 Task: Create new Company, with domain: 'statenislandmuseum.org' and type: 'Prospect'. Add new contact for this company, with mail Id: 'Kritika21Taylor@statenislandmuseum.org', First Name: Kritika, Last name:  Taylor, Job Title: 'Marketing Coordinator', Phone Number: '(305) 555-3461'. Change life cycle stage to  Lead and lead status to  In Progress. Logged in from softage.6@softage.net
Action: Mouse moved to (123, 79)
Screenshot: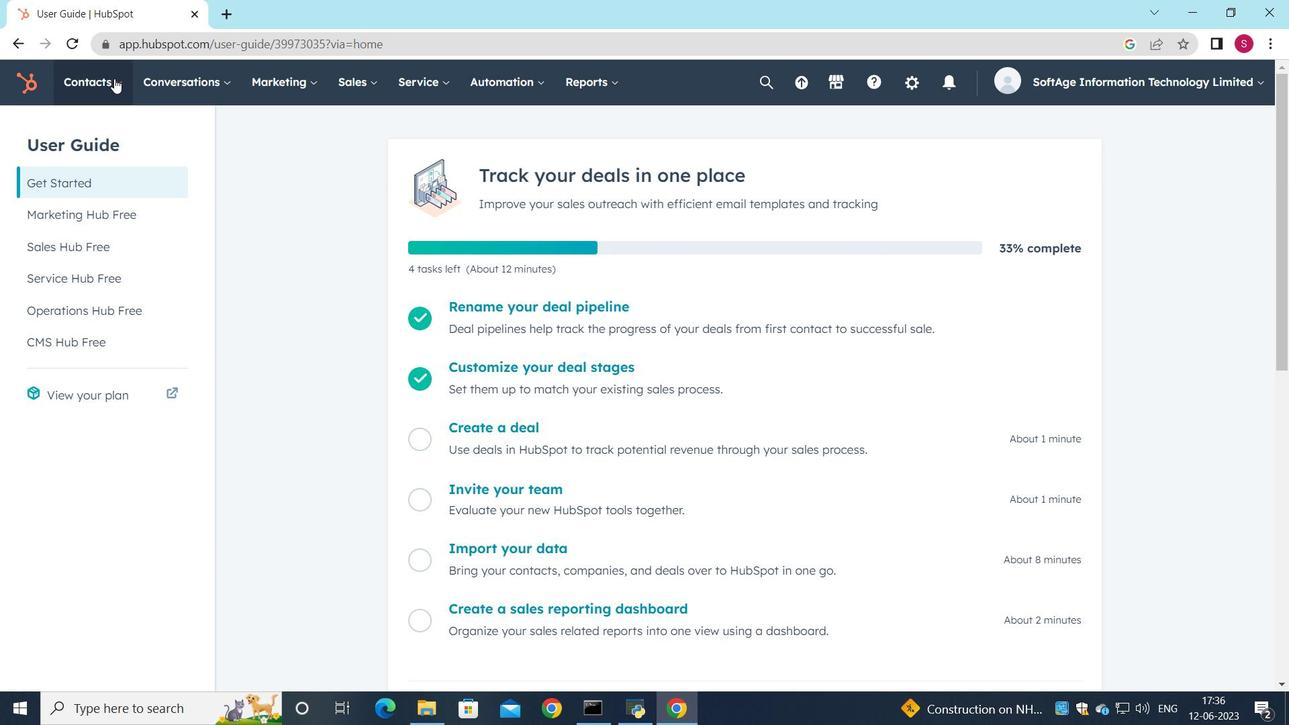 
Action: Mouse pressed left at (123, 79)
Screenshot: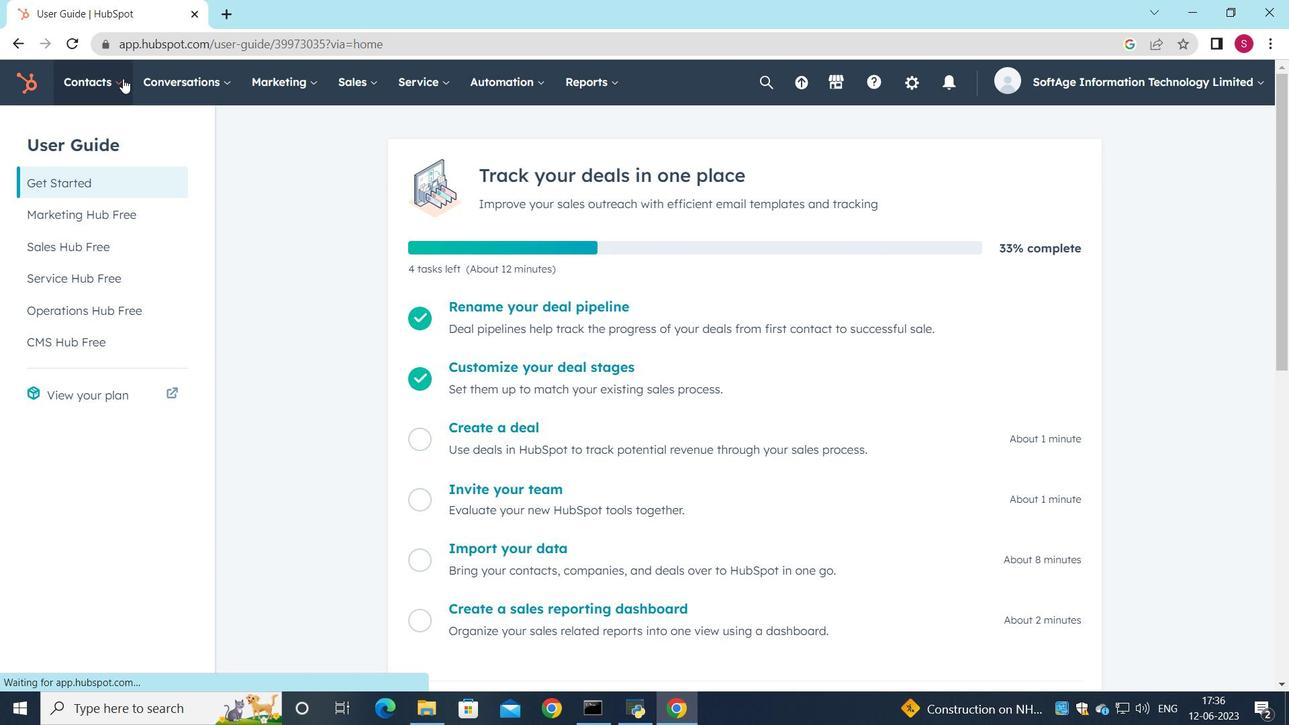 
Action: Mouse moved to (94, 163)
Screenshot: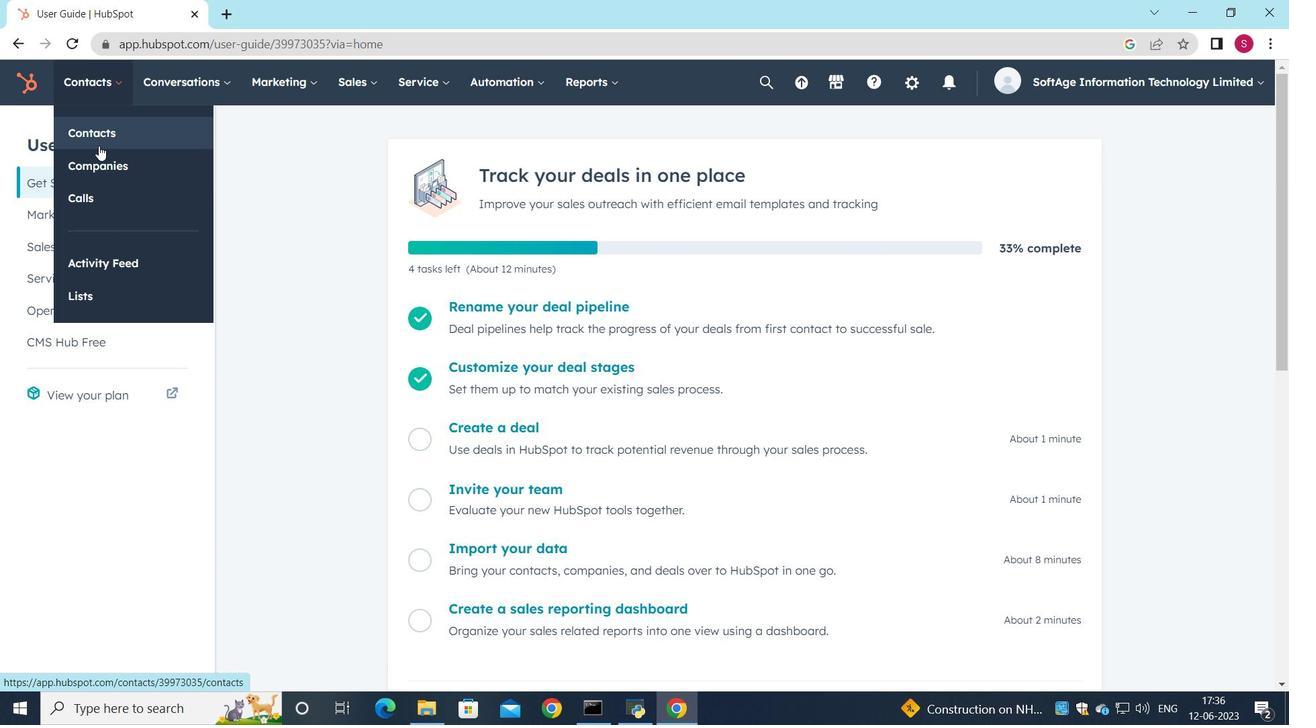 
Action: Mouse pressed left at (94, 163)
Screenshot: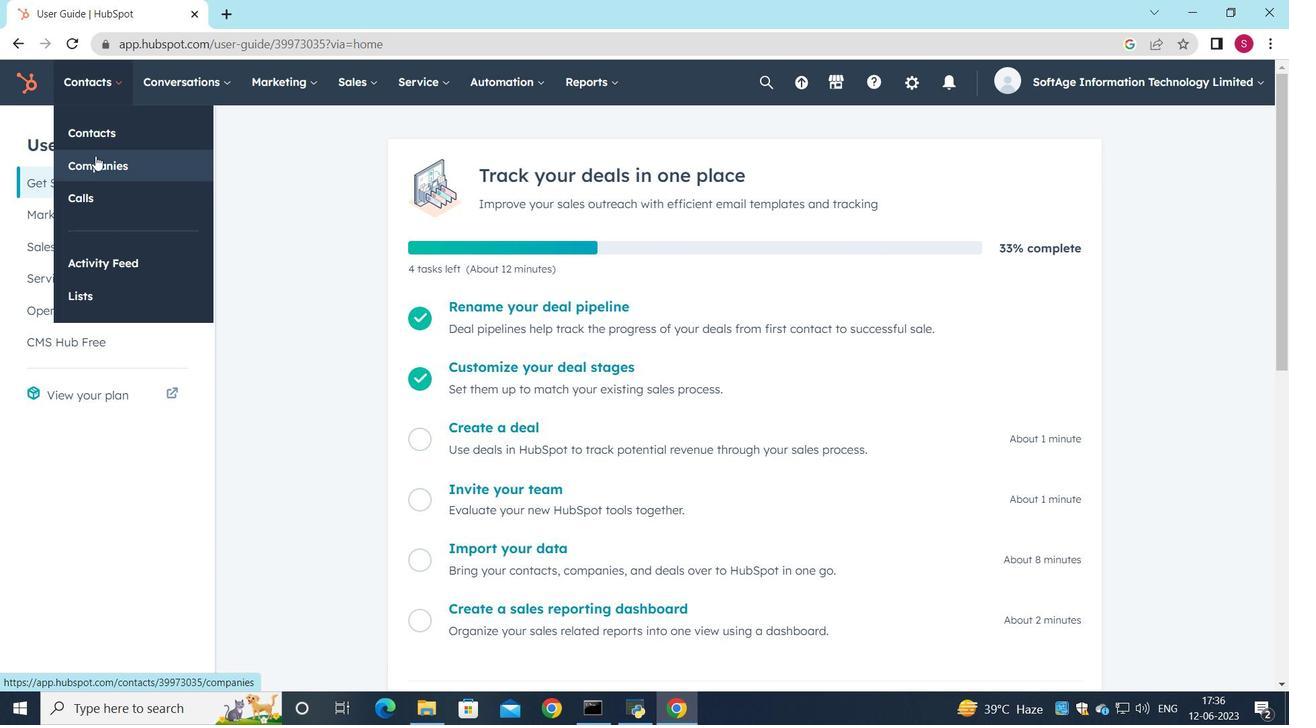 
Action: Mouse moved to (1174, 151)
Screenshot: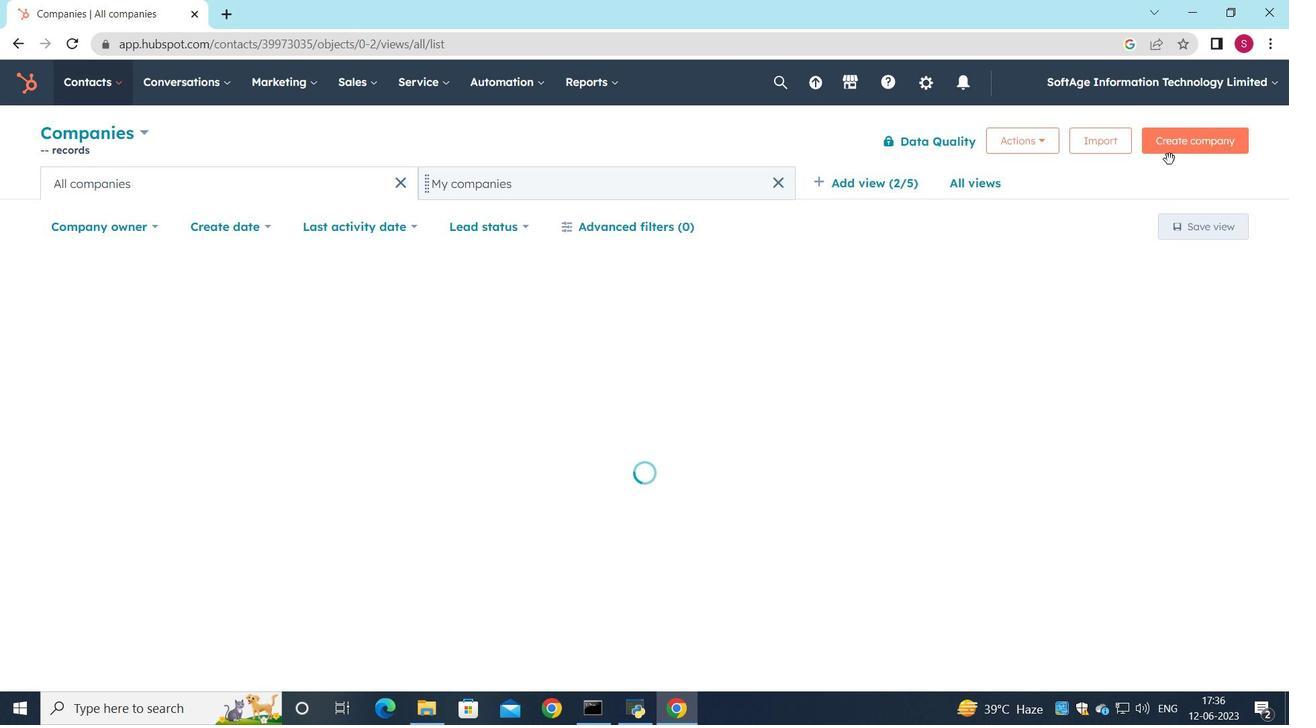 
Action: Mouse pressed left at (1174, 151)
Screenshot: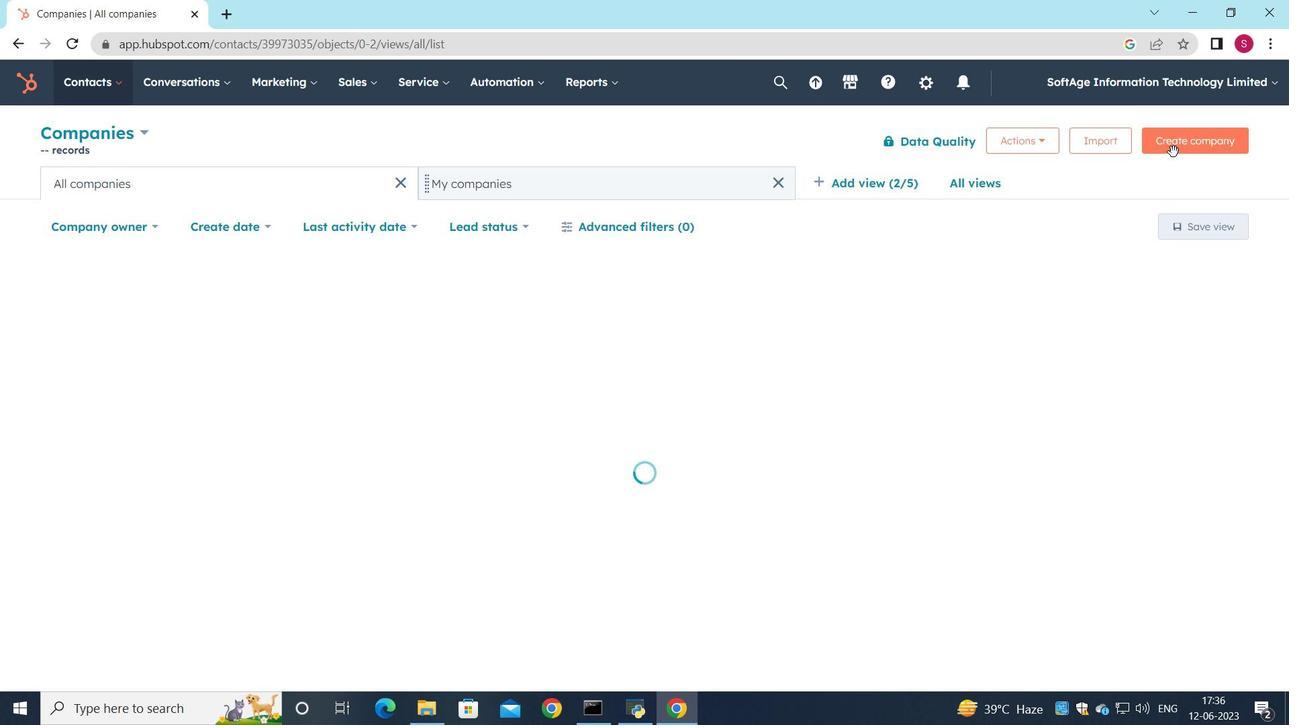 
Action: Mouse moved to (933, 212)
Screenshot: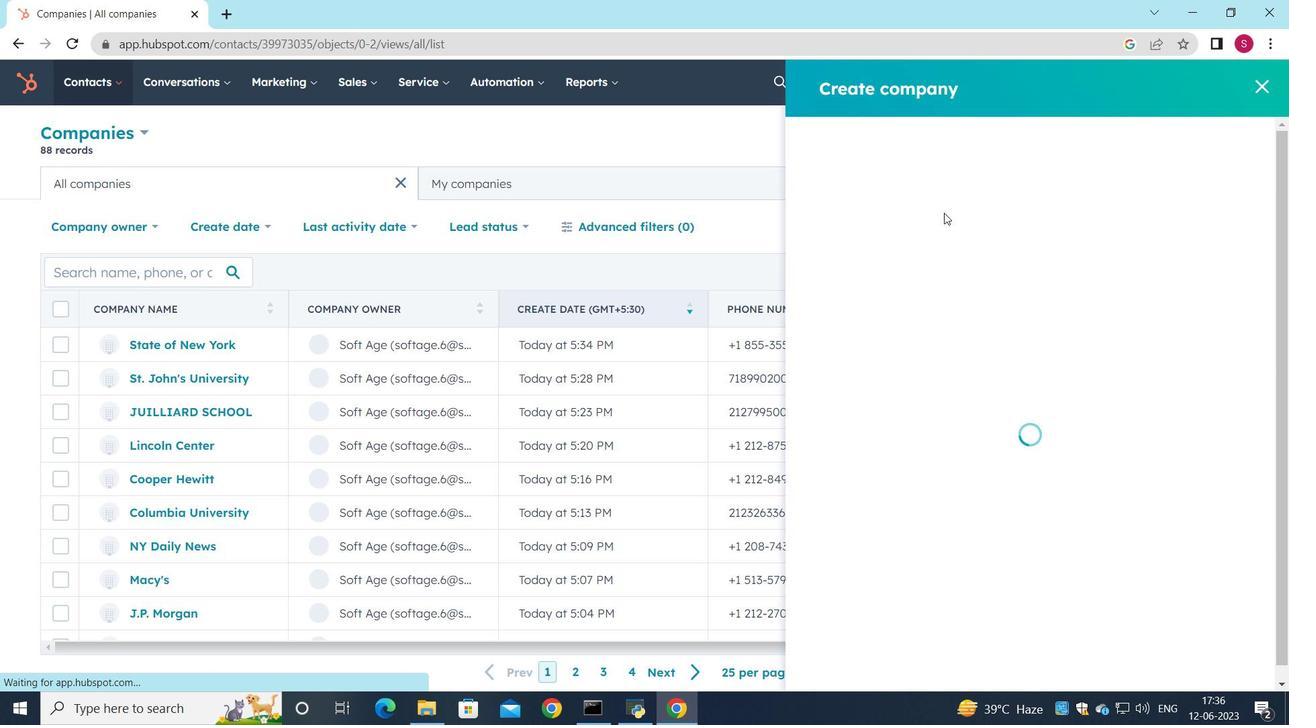 
Action: Mouse pressed left at (933, 212)
Screenshot: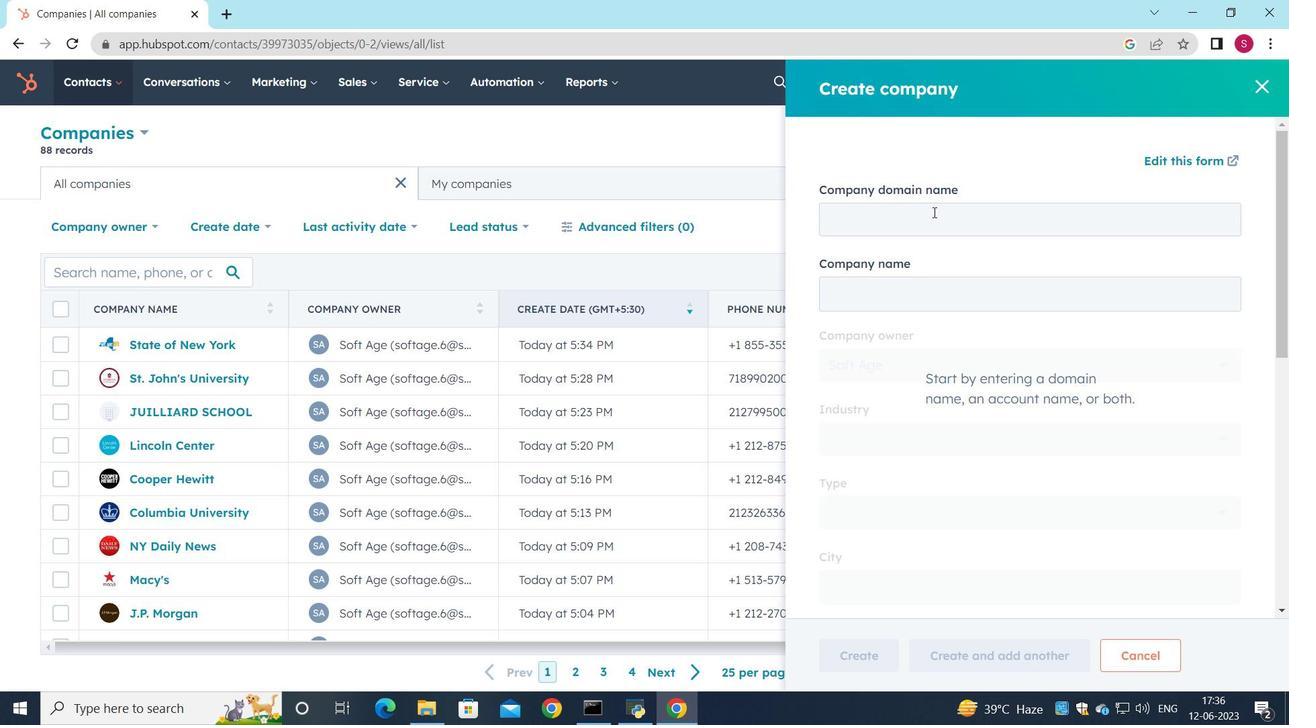 
Action: Key pressed statenislandmuseum.org
Screenshot: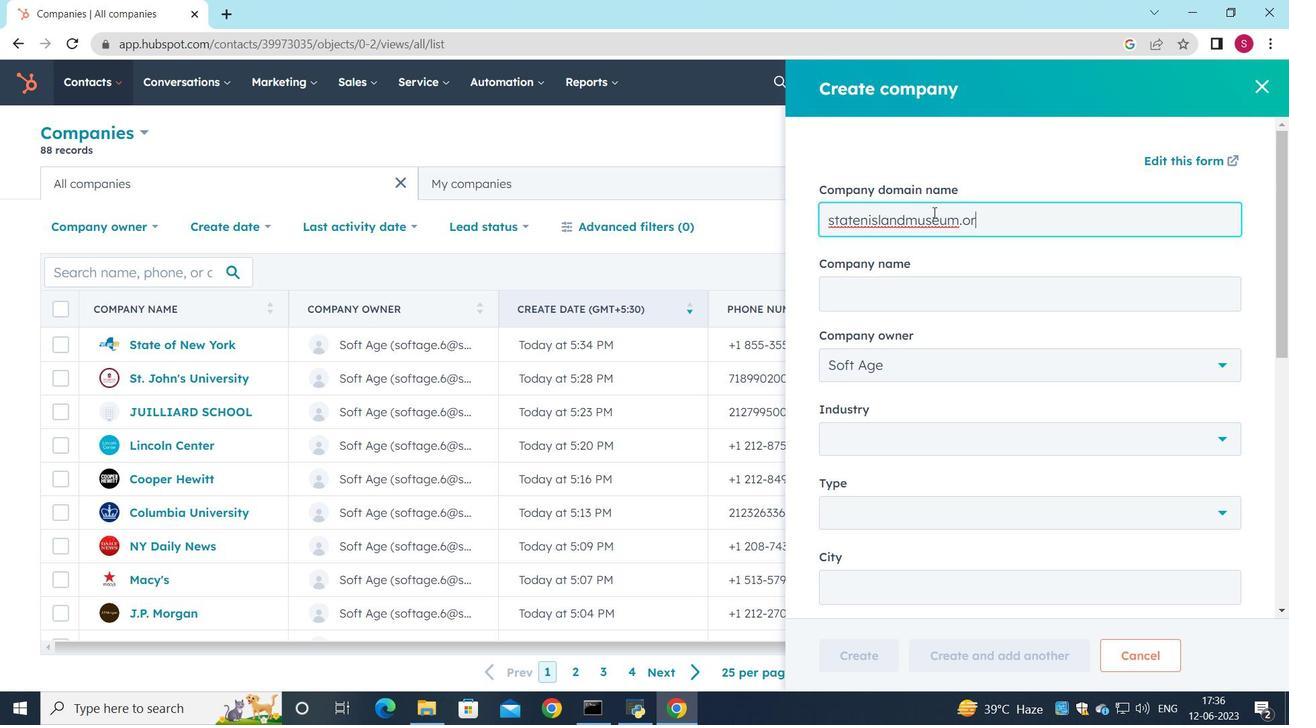
Action: Mouse moved to (1034, 513)
Screenshot: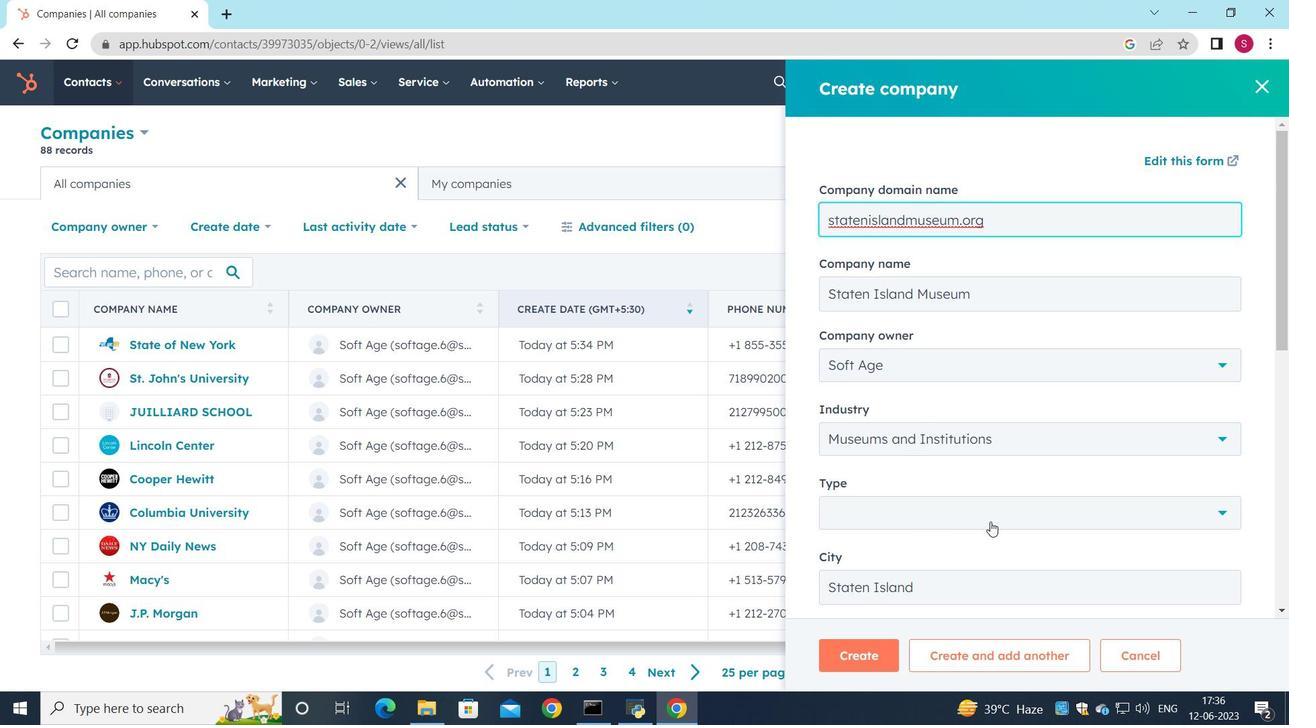 
Action: Mouse pressed left at (1034, 513)
Screenshot: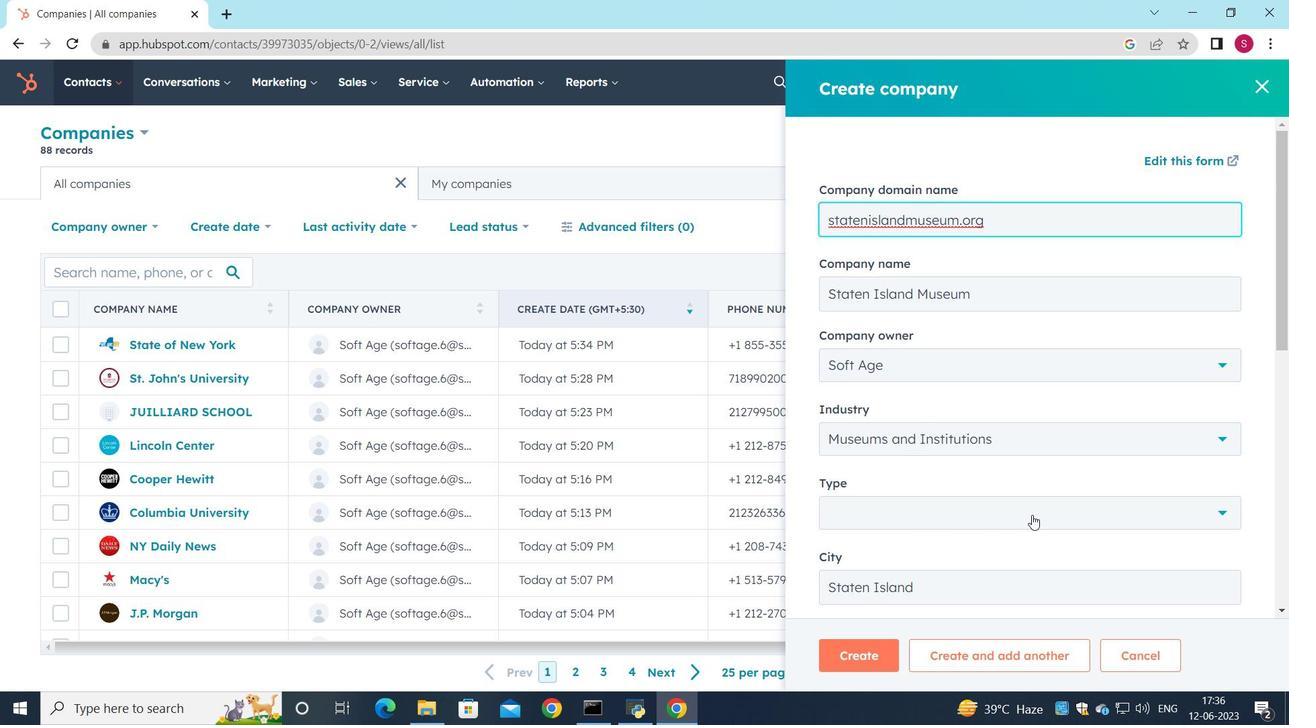 
Action: Mouse moved to (933, 349)
Screenshot: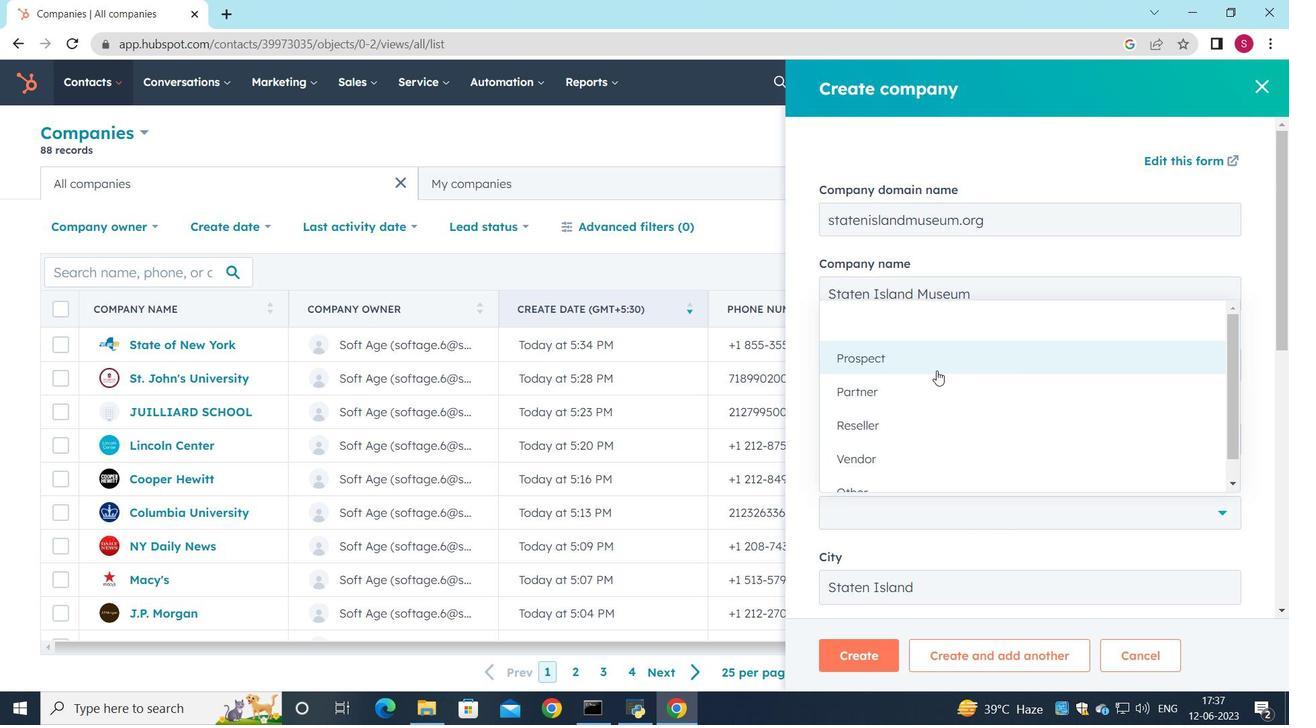 
Action: Mouse pressed left at (933, 349)
Screenshot: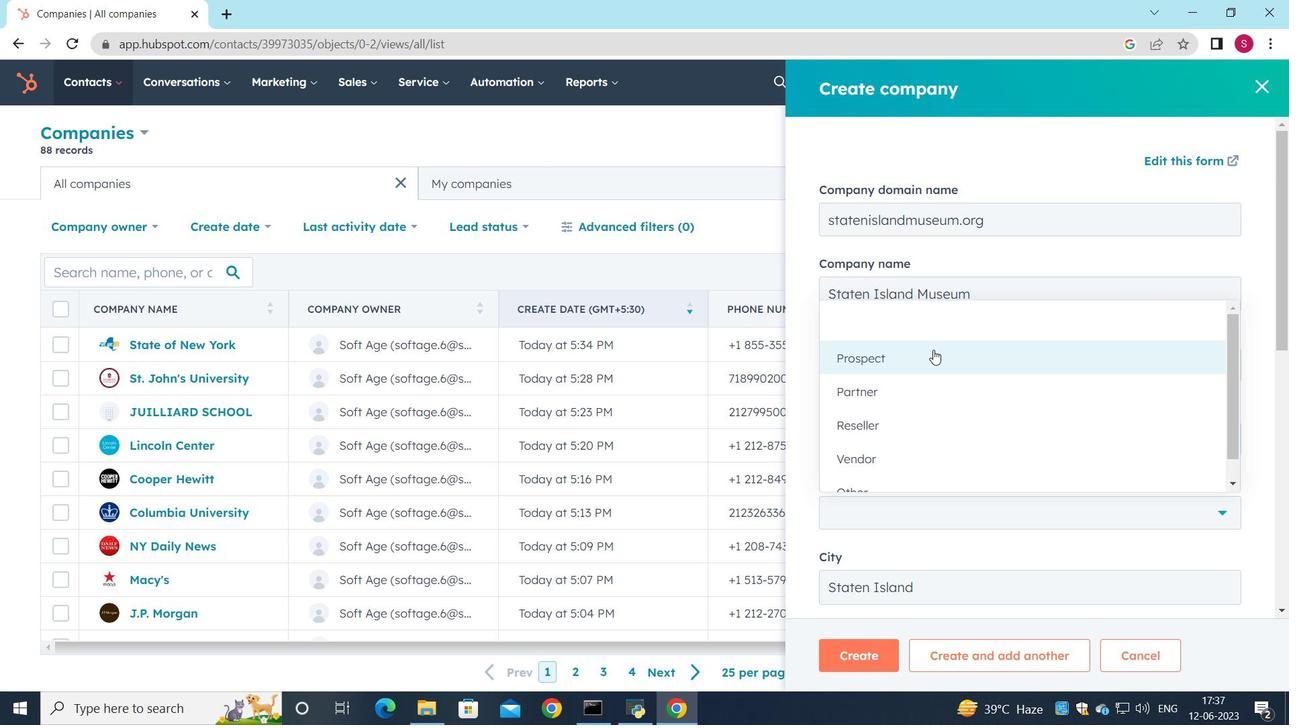 
Action: Mouse moved to (846, 658)
Screenshot: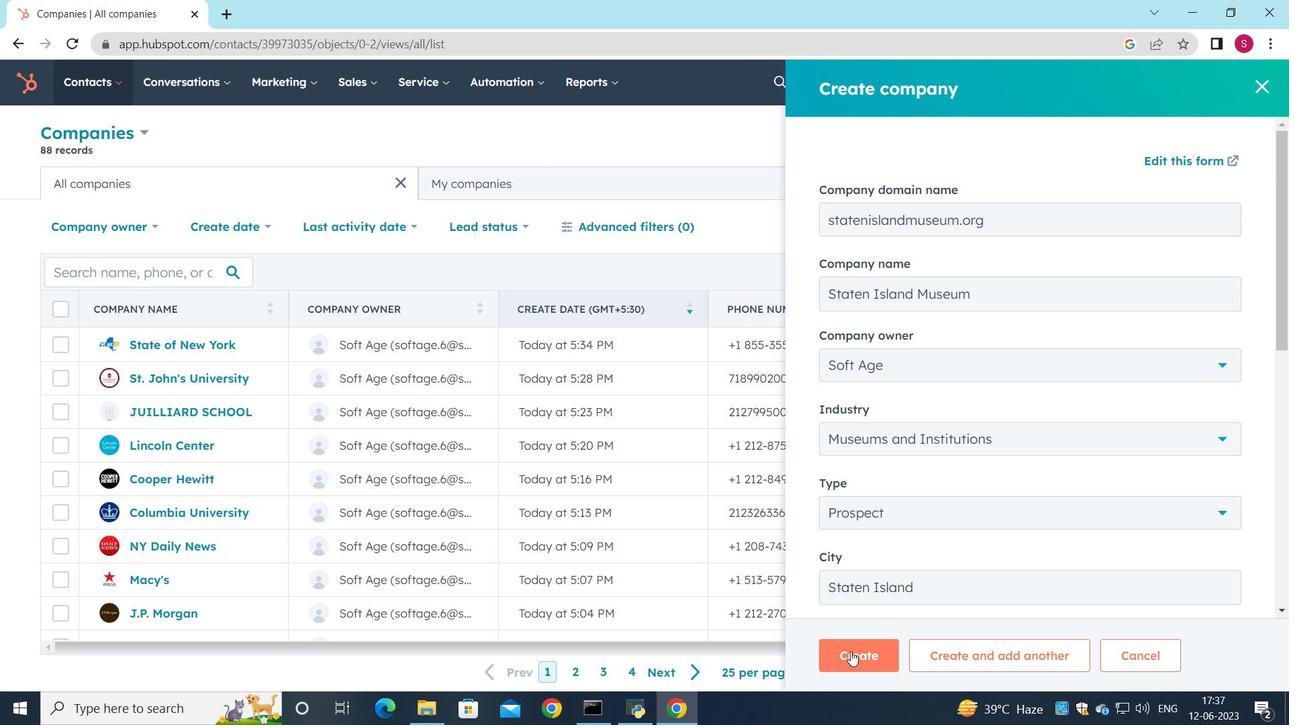 
Action: Mouse pressed left at (846, 658)
Screenshot: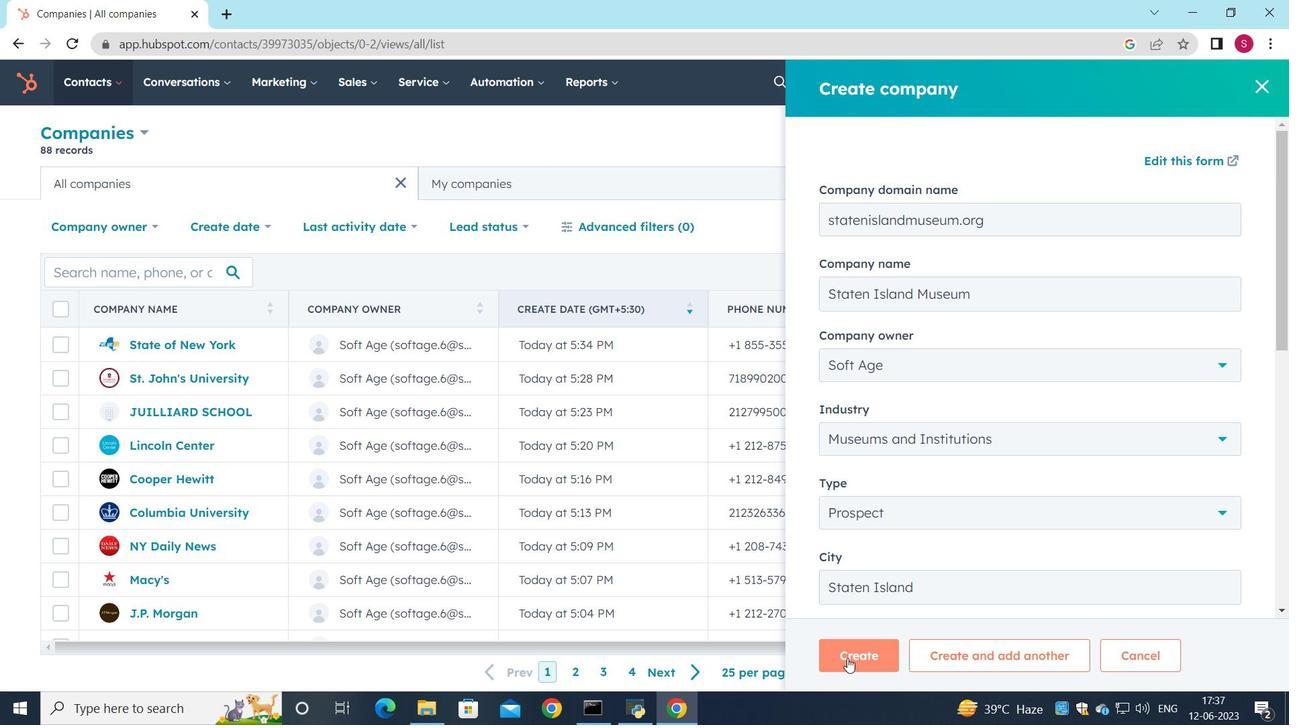 
Action: Mouse moved to (656, 427)
Screenshot: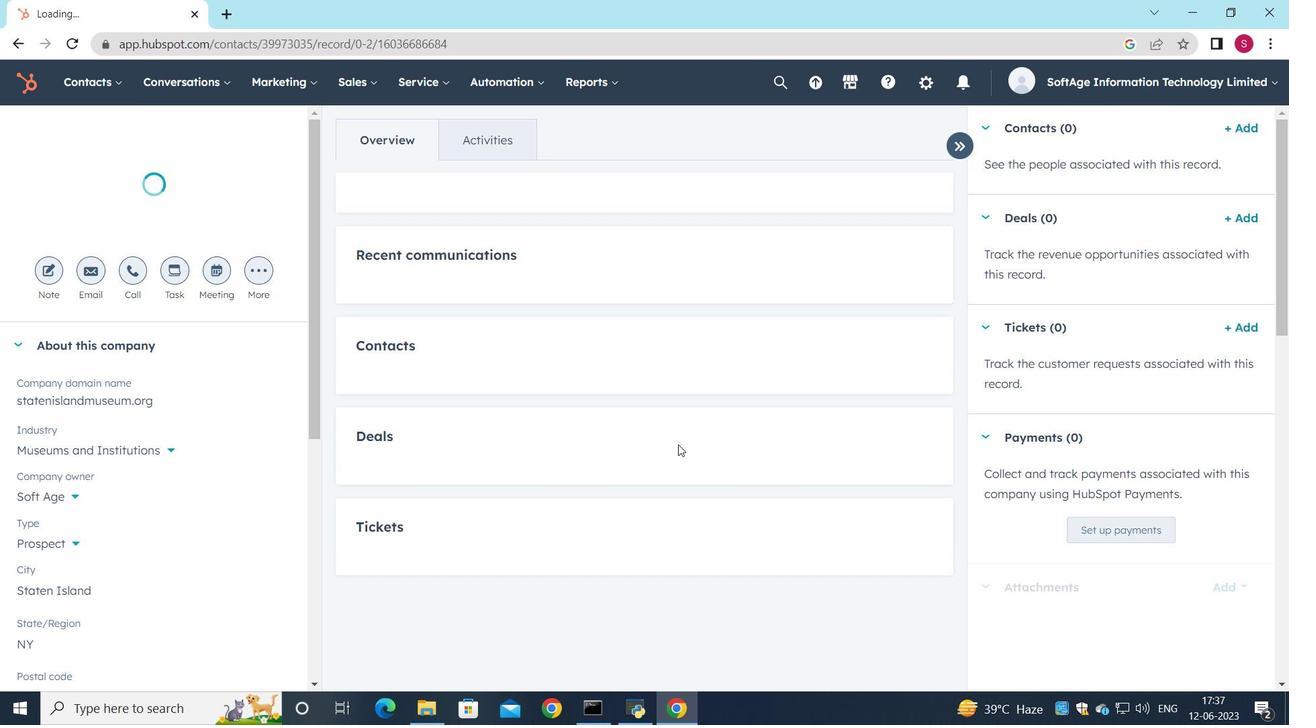 
Action: Mouse scrolled (656, 427) with delta (0, 0)
Screenshot: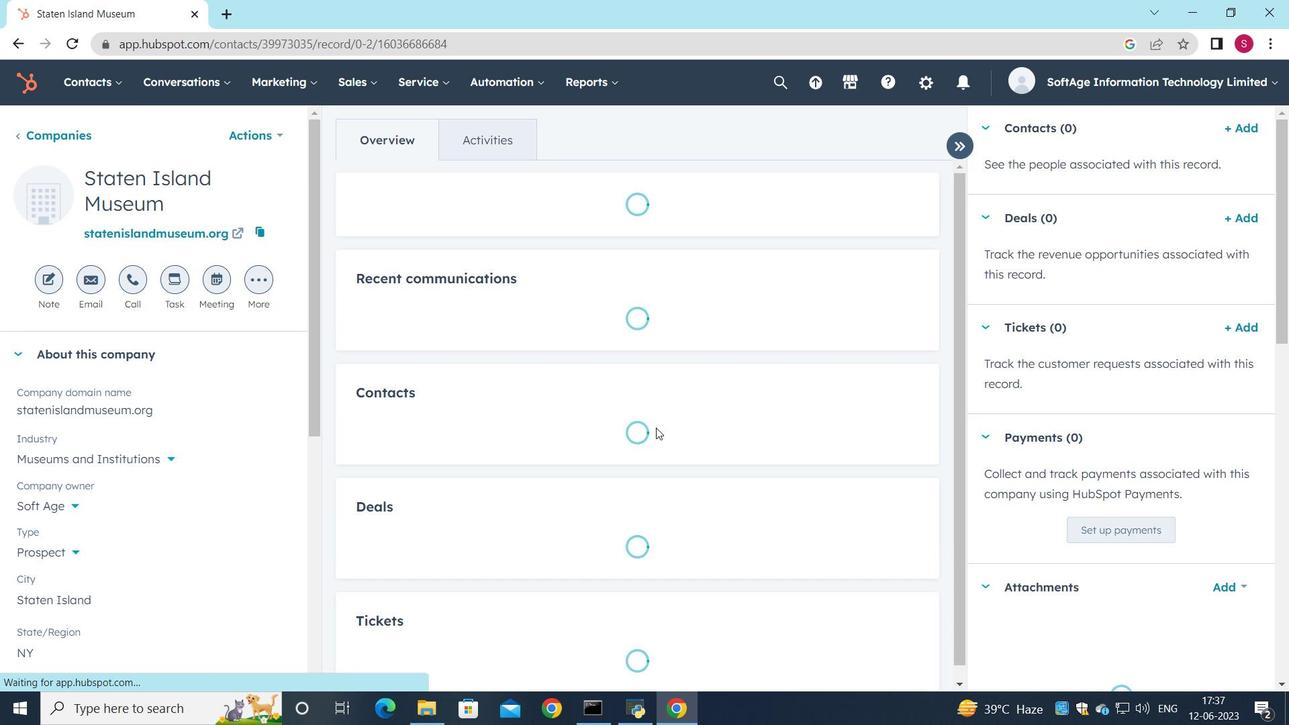 
Action: Mouse scrolled (656, 427) with delta (0, 0)
Screenshot: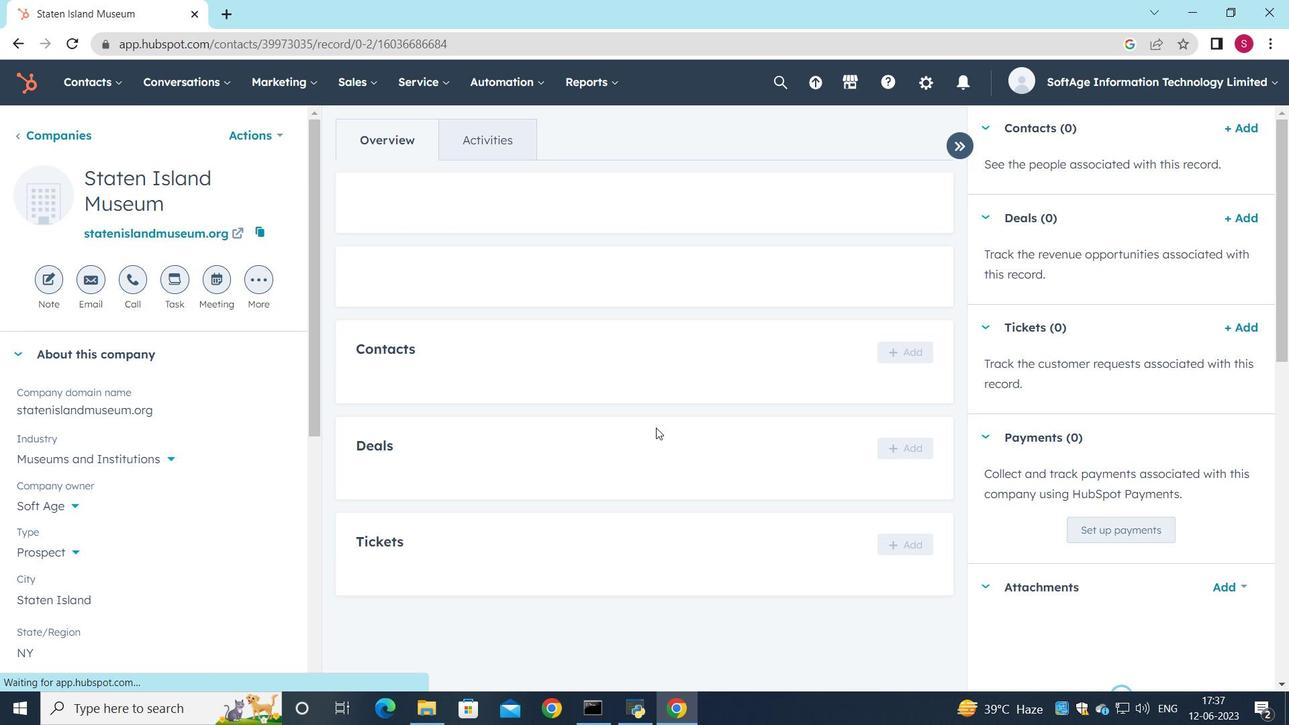
Action: Mouse moved to (881, 538)
Screenshot: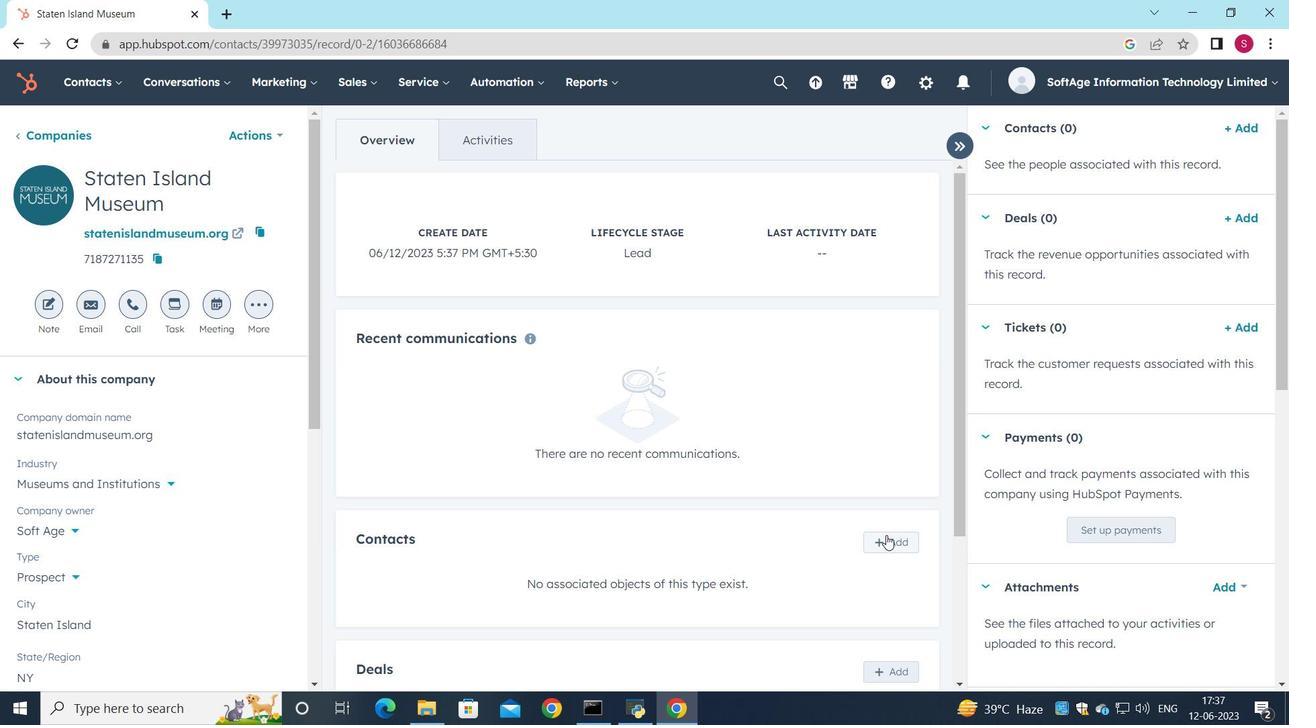
Action: Mouse pressed left at (881, 538)
Screenshot: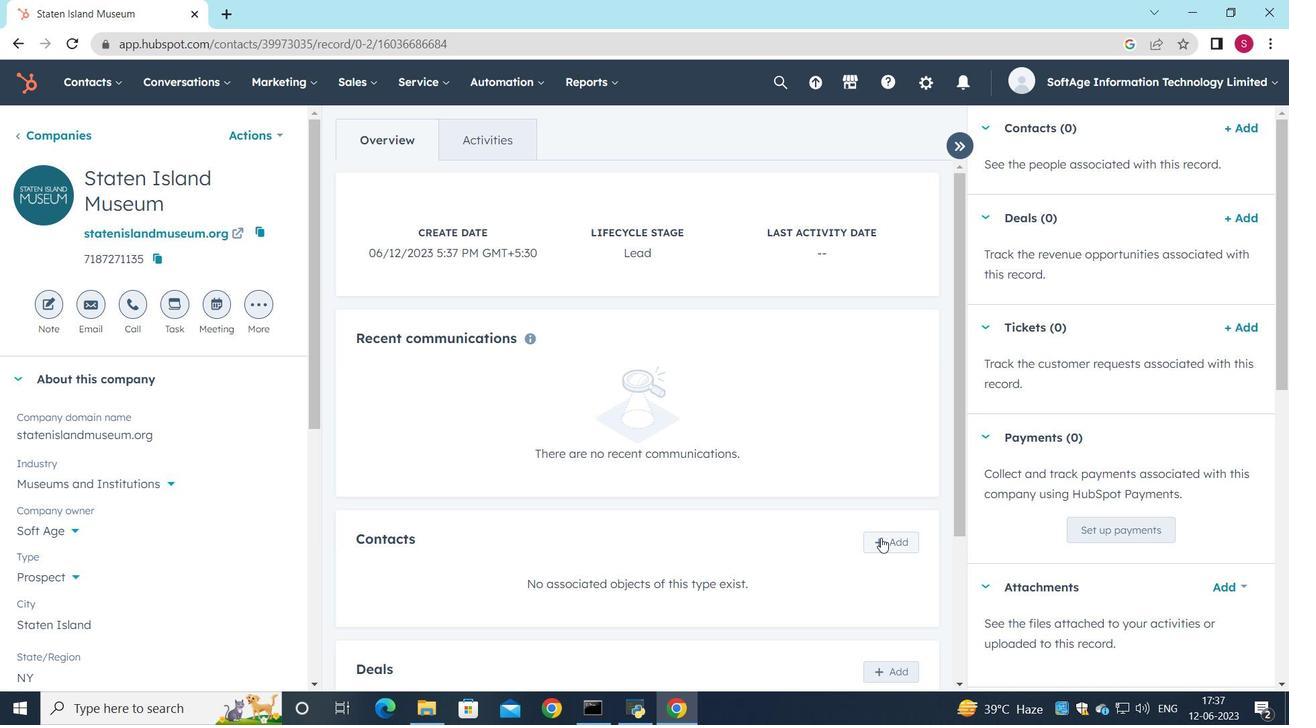 
Action: Mouse moved to (925, 170)
Screenshot: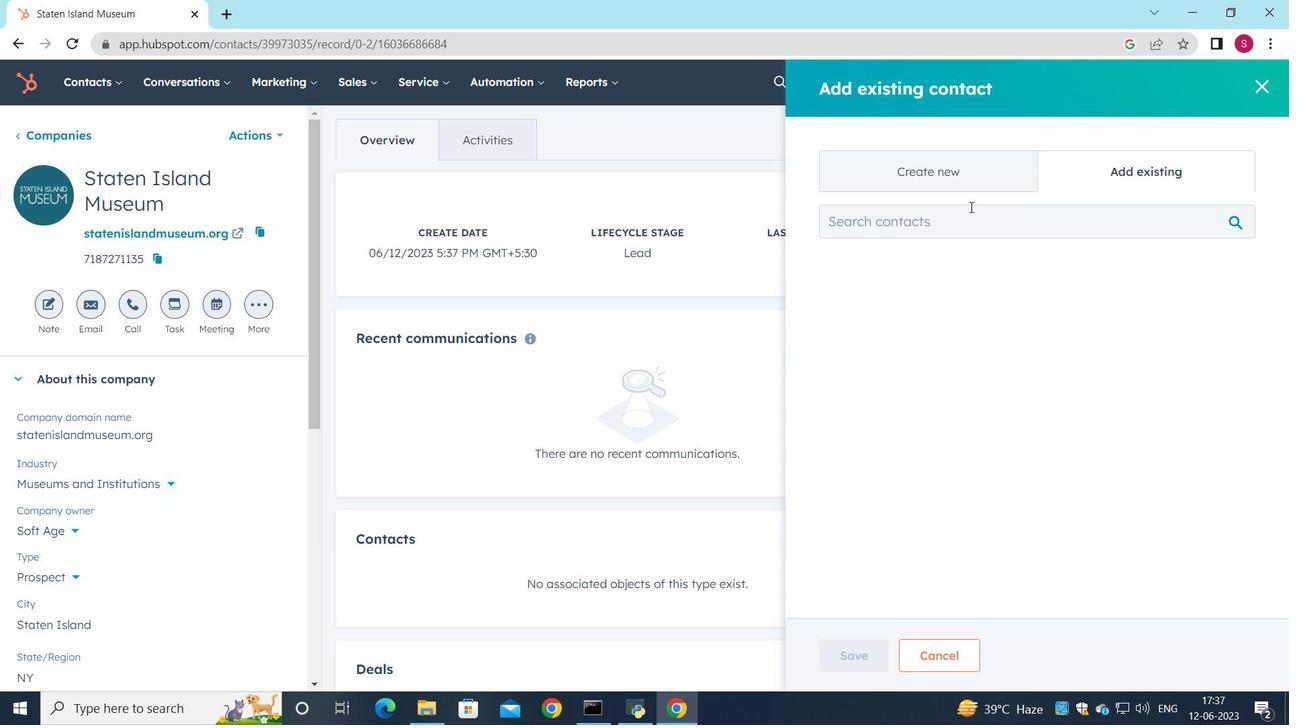 
Action: Mouse pressed left at (925, 170)
Screenshot: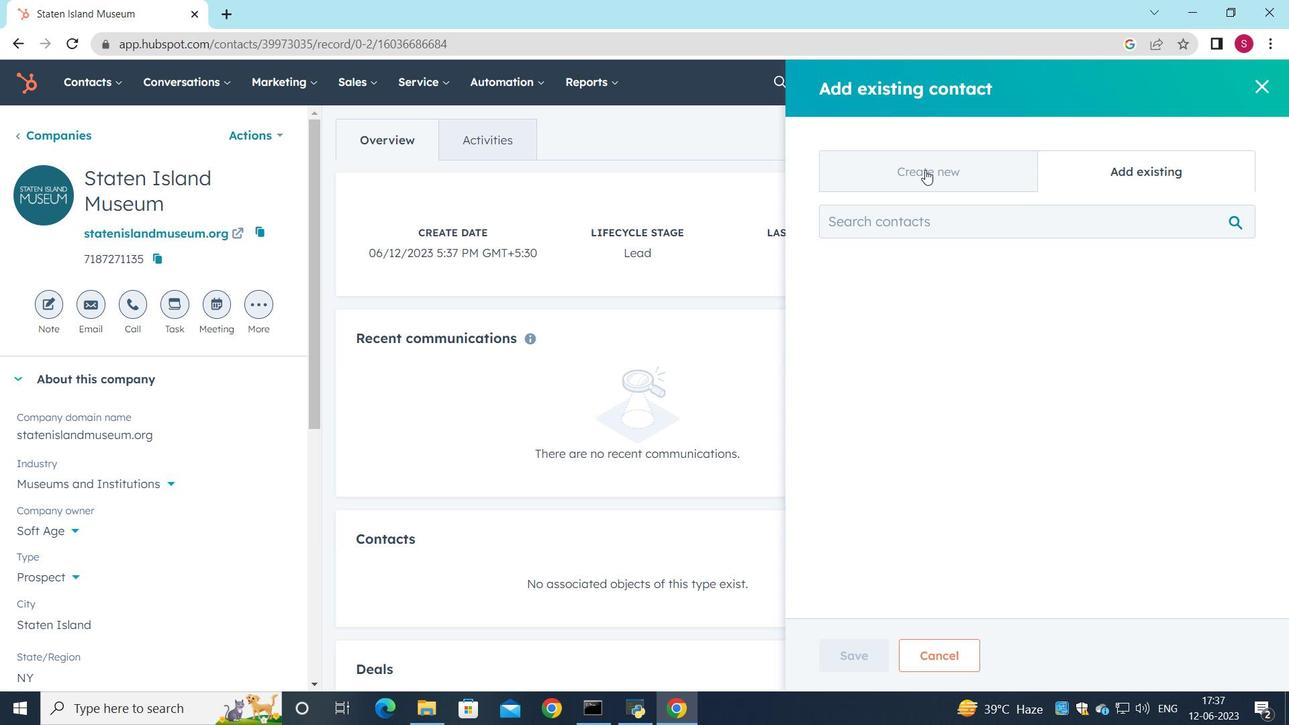 
Action: Mouse moved to (962, 274)
Screenshot: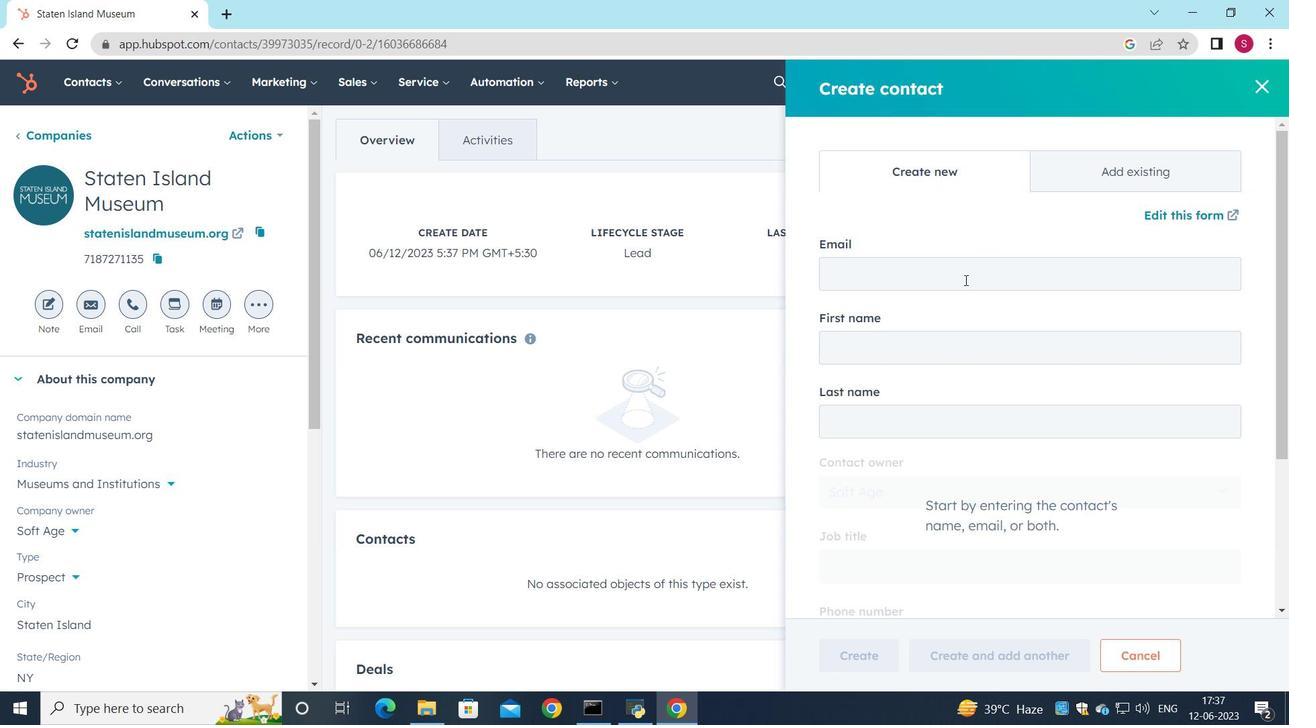 
Action: Mouse pressed left at (962, 274)
Screenshot: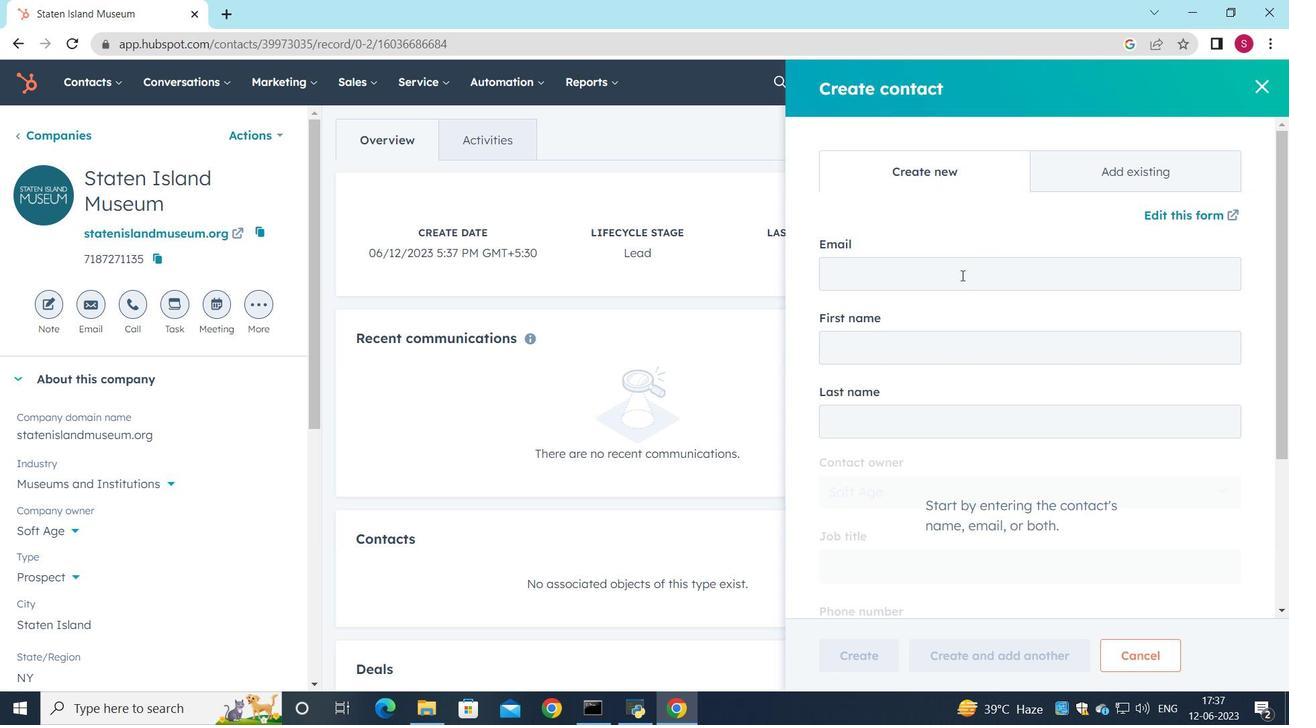 
Action: Key pressed <Key.shift>Kritika21<Key.shift>Taylor<Key.shift>@statenislandmuseum.org
Screenshot: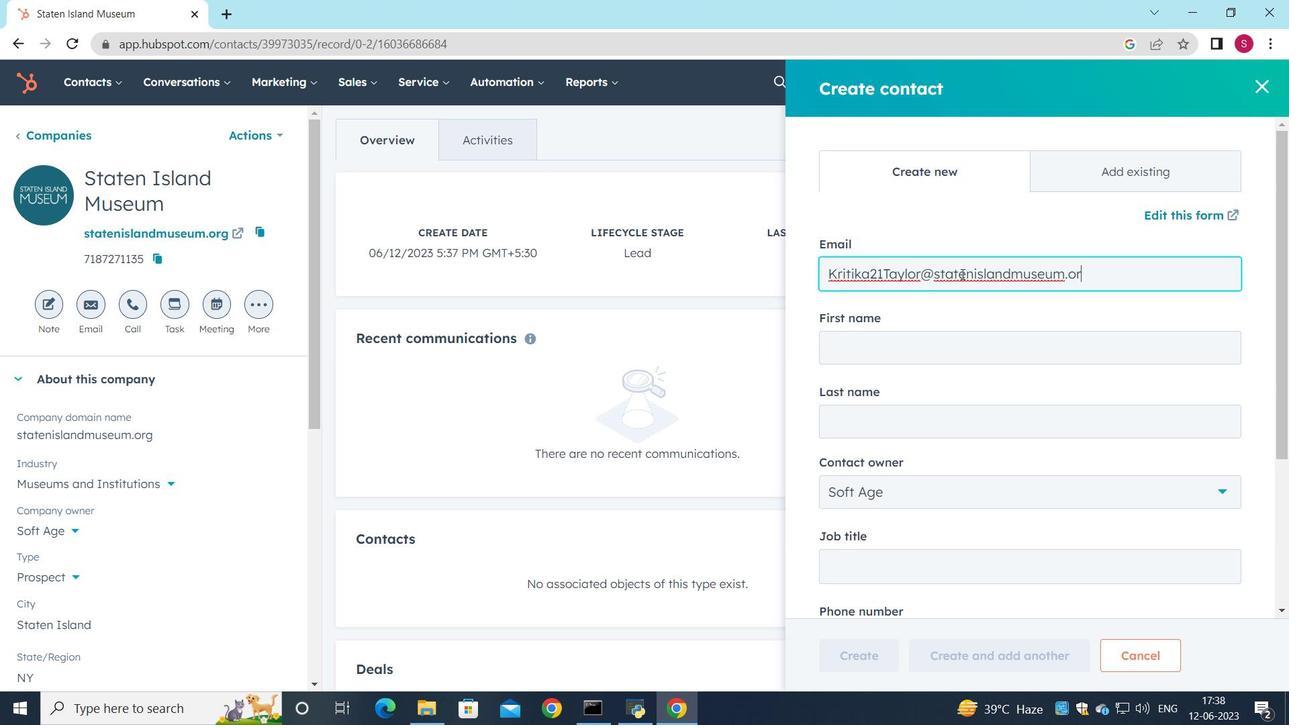 
Action: Mouse moved to (909, 349)
Screenshot: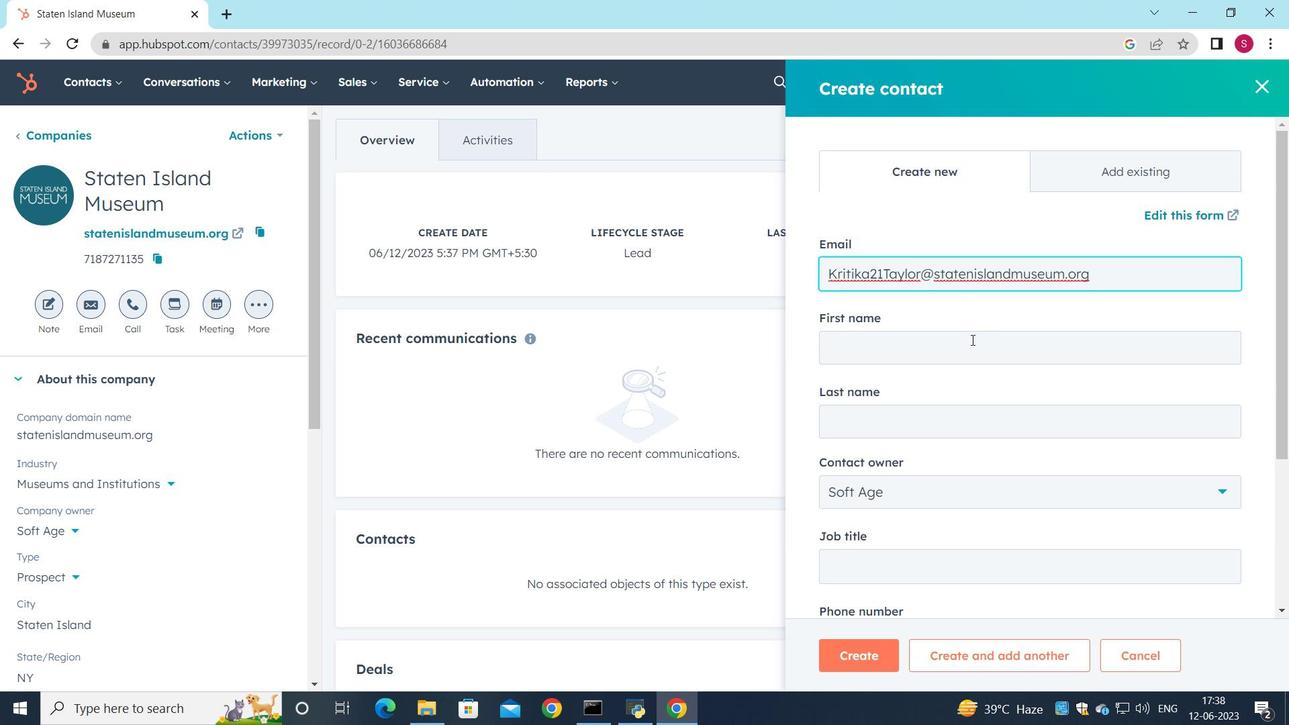 
Action: Mouse pressed left at (909, 349)
Screenshot: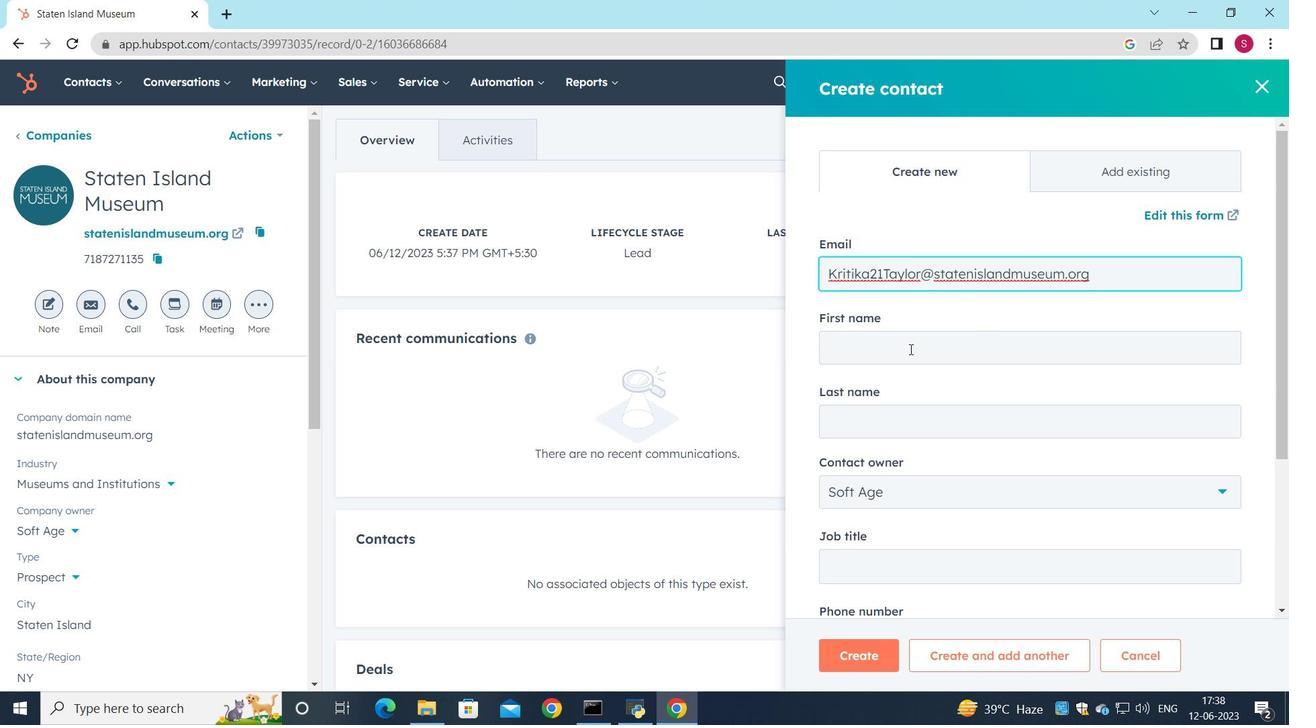 
Action: Mouse moved to (908, 348)
Screenshot: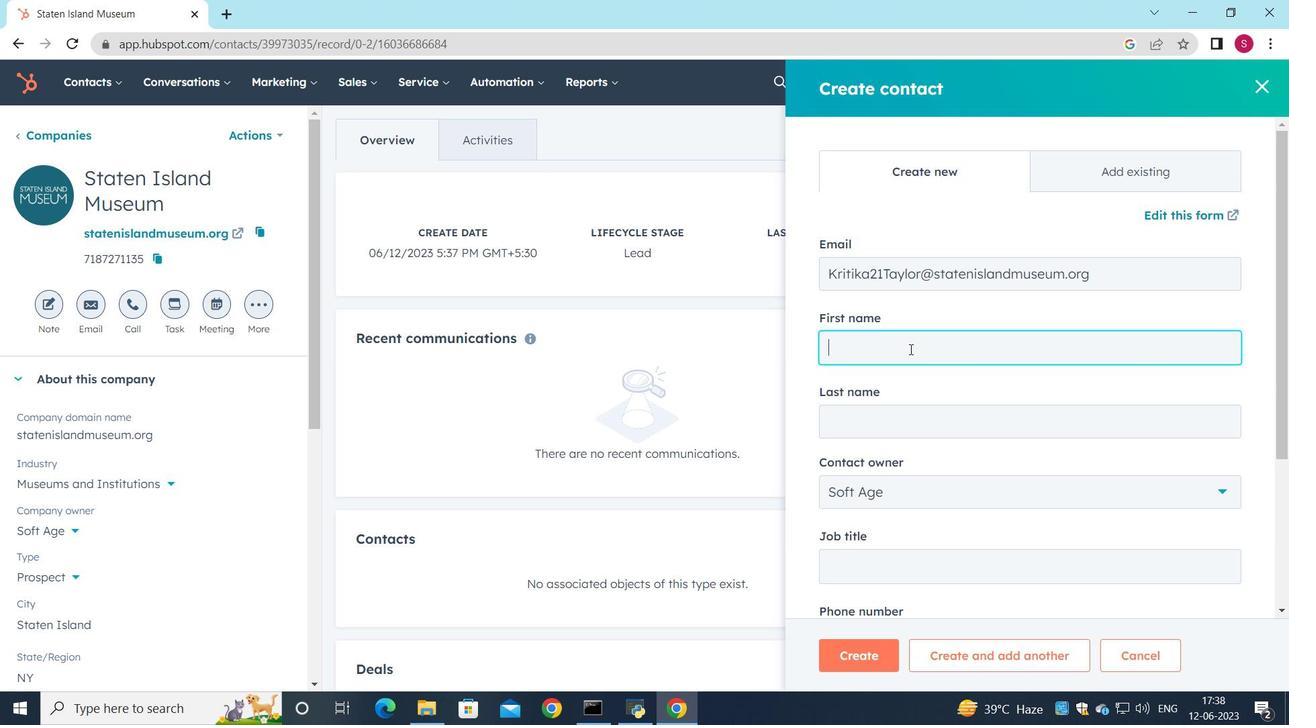
Action: Key pressed <Key.shift><Key.shift><Key.shift><Key.shift><Key.shift><Key.shift><Key.shift>Kritika
Screenshot: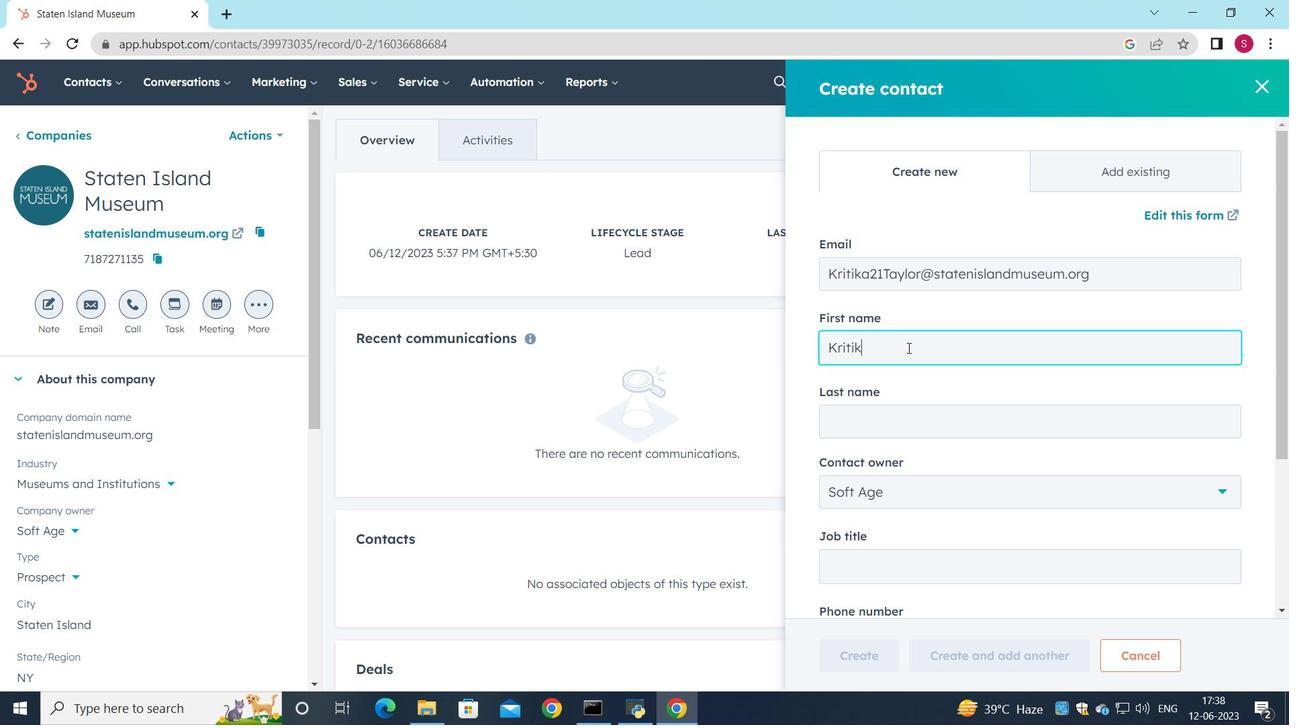 
Action: Mouse moved to (926, 421)
Screenshot: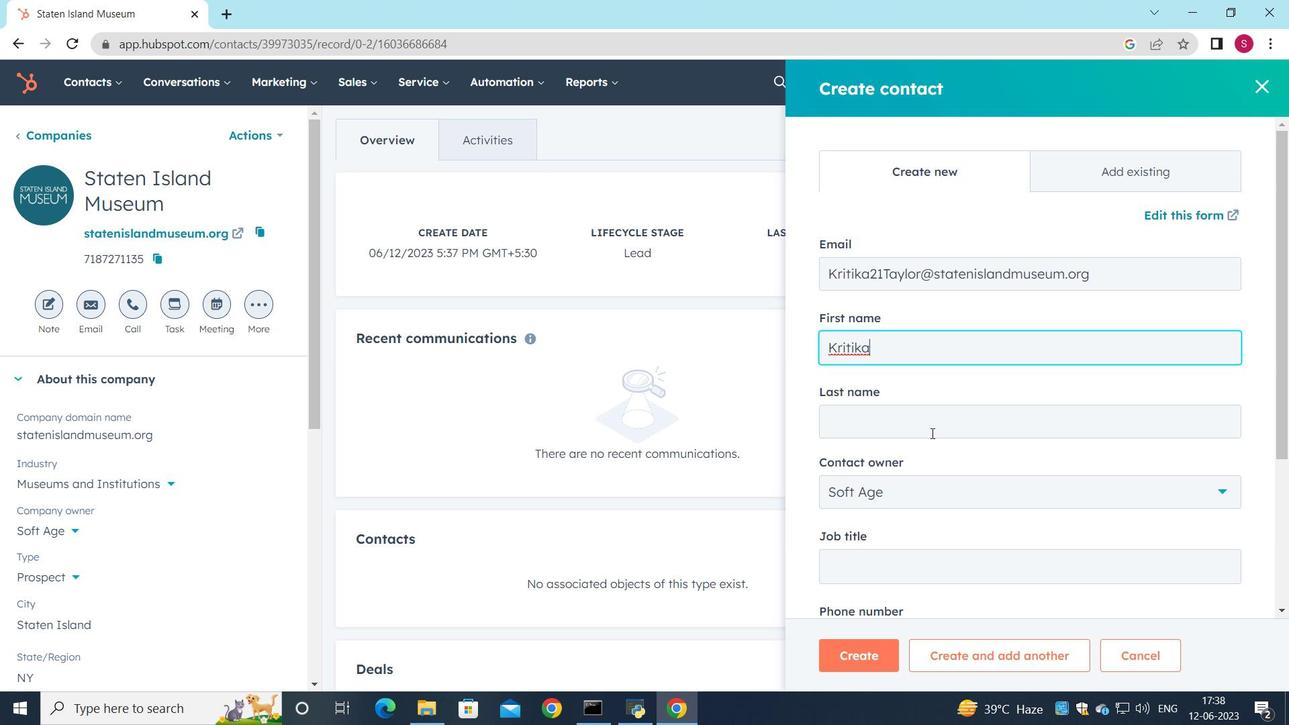 
Action: Mouse pressed left at (926, 421)
Screenshot: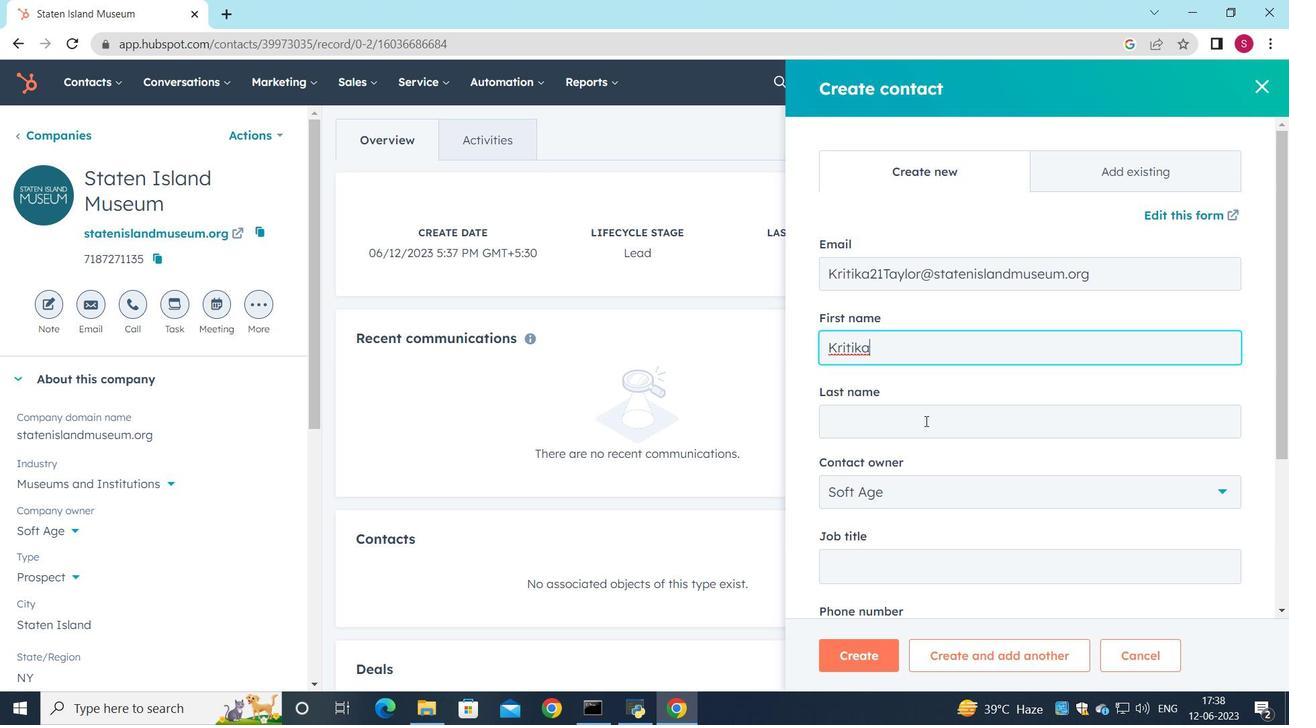 
Action: Key pressed <Key.shift>taylor
Screenshot: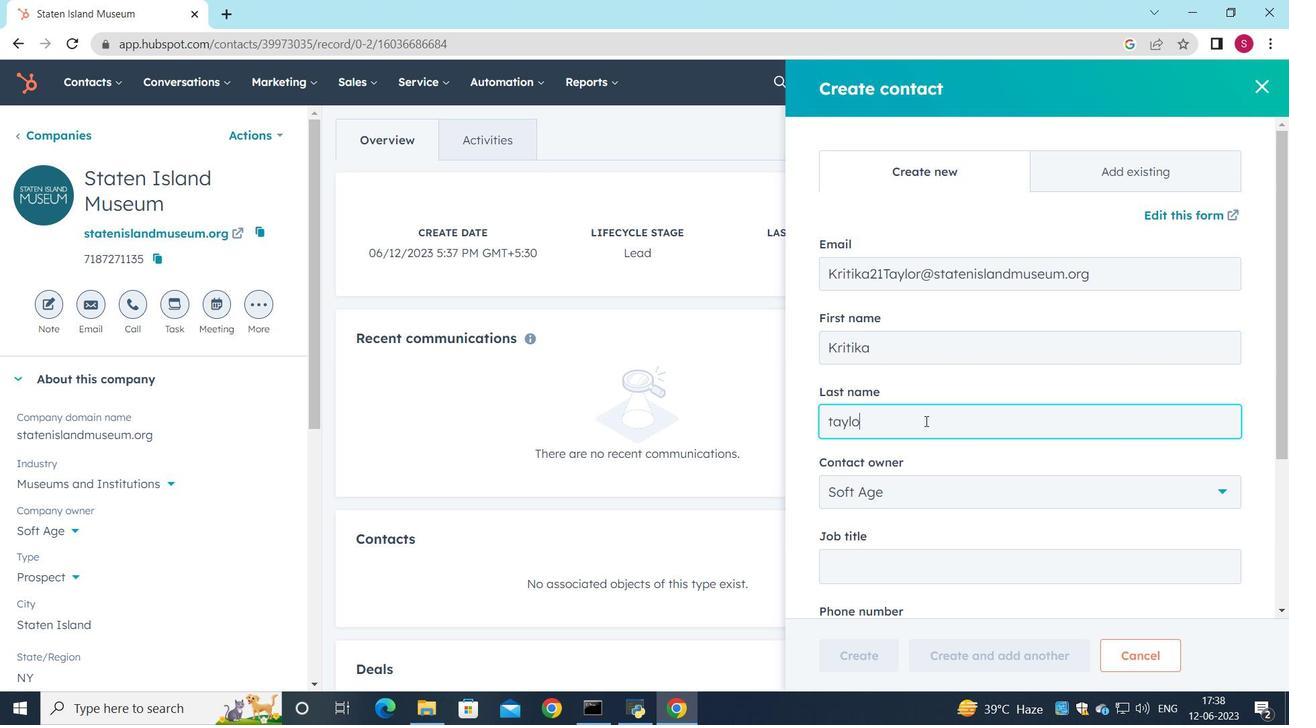 
Action: Mouse moved to (836, 425)
Screenshot: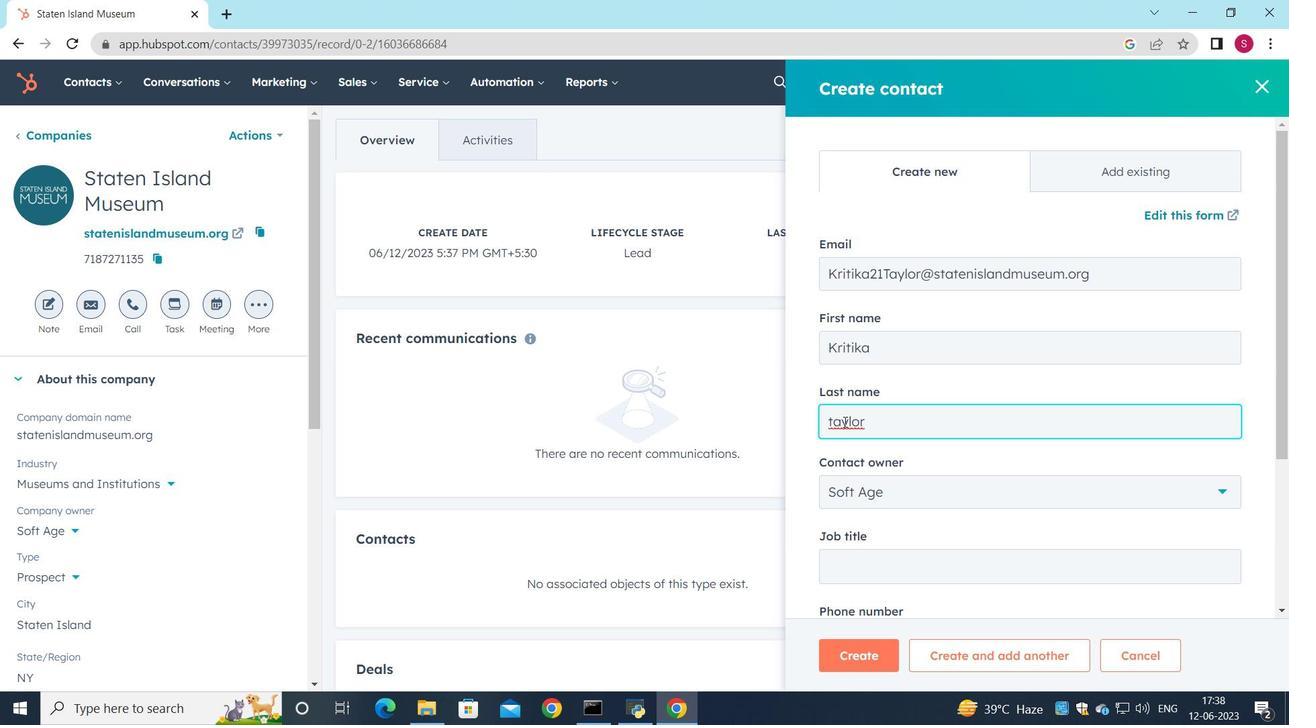 
Action: Mouse pressed left at (836, 425)
Screenshot: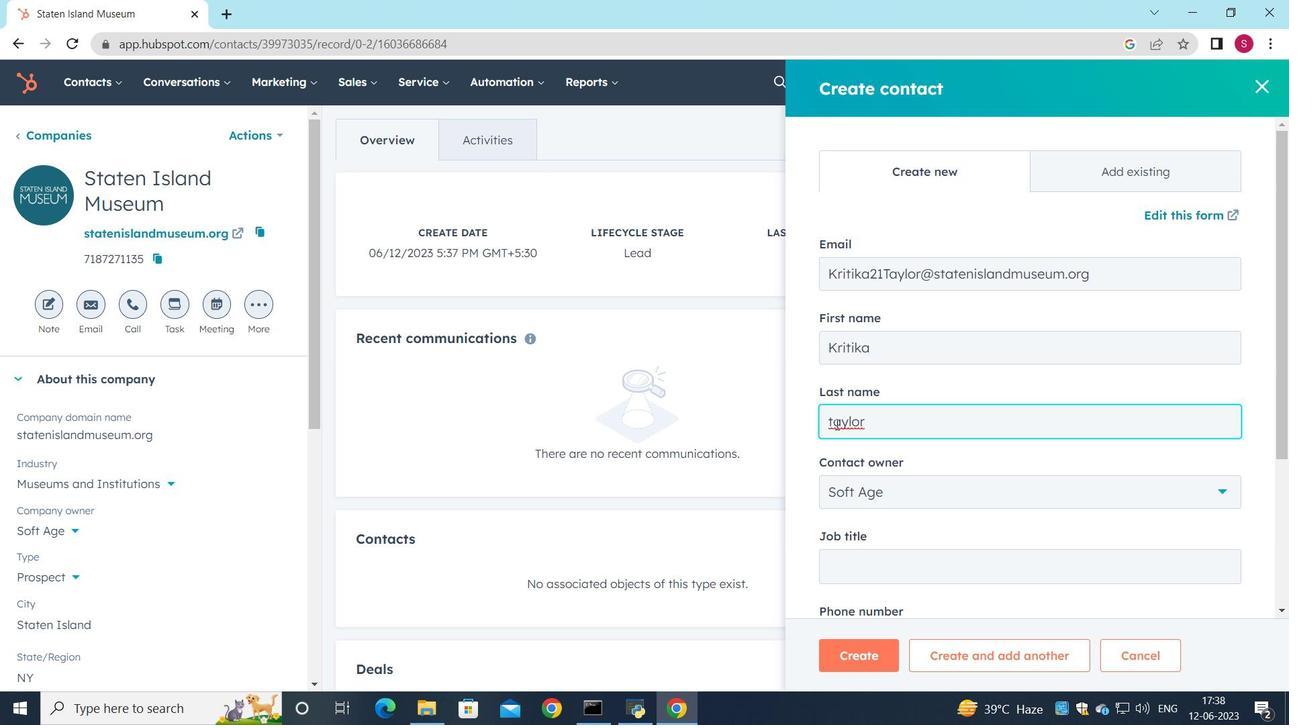 
Action: Key pressed <Key.backspace><Key.shift>T
Screenshot: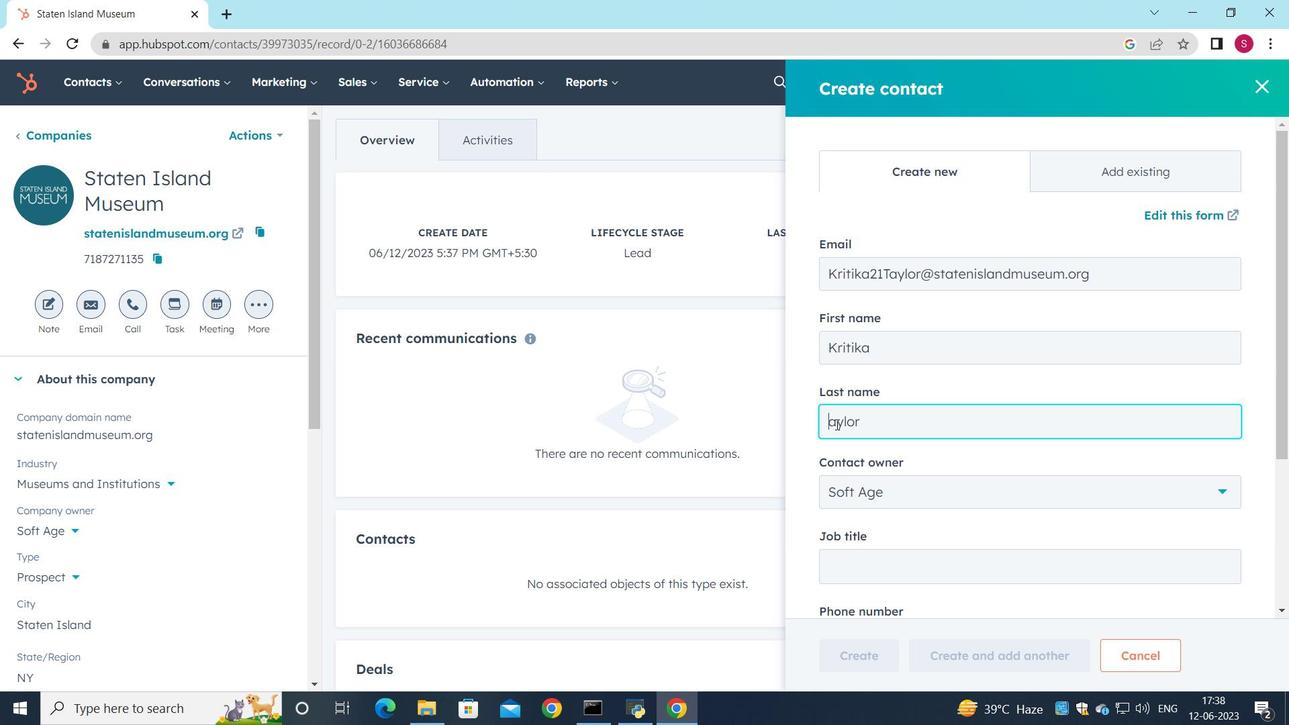
Action: Mouse moved to (881, 558)
Screenshot: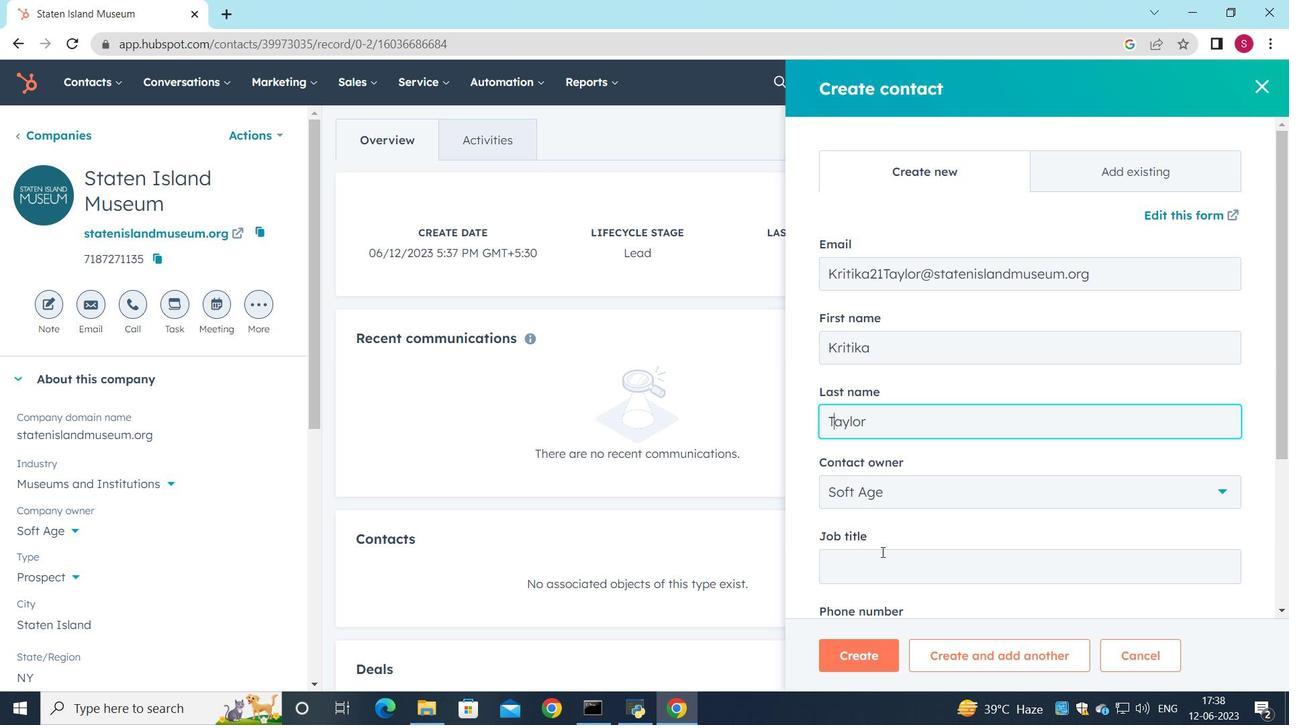 
Action: Mouse pressed left at (881, 558)
Screenshot: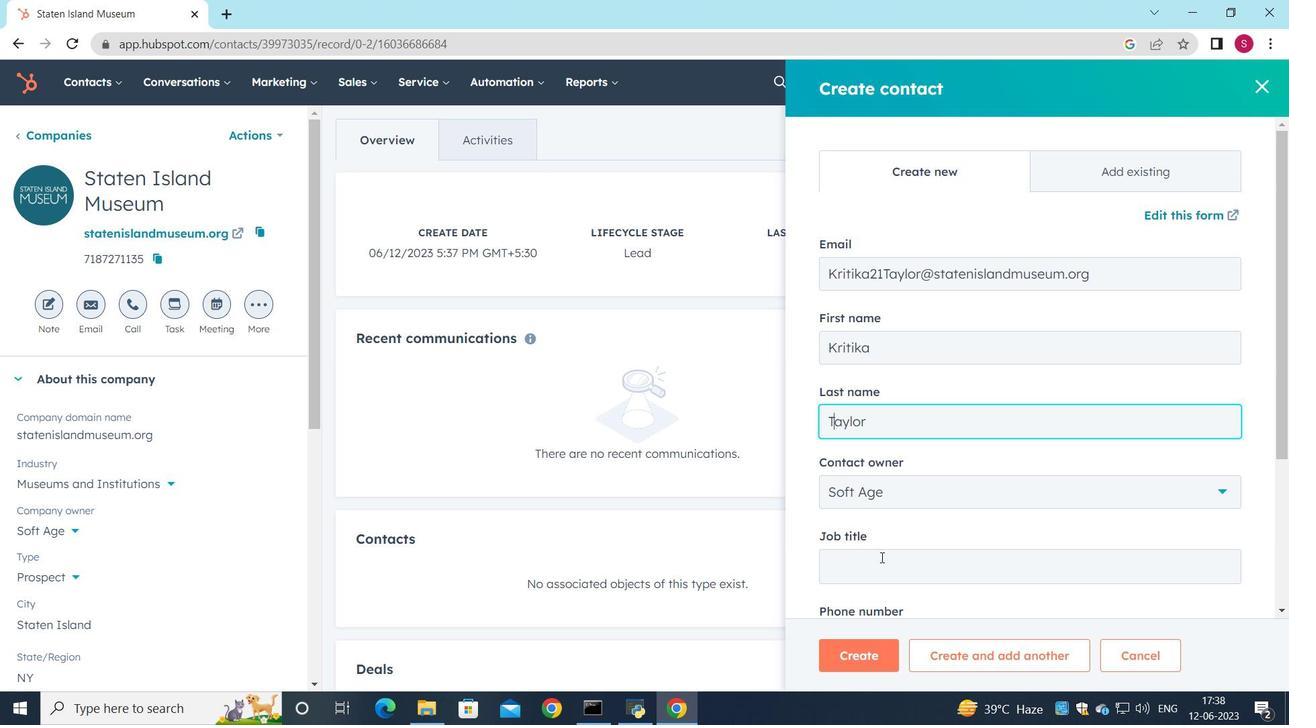 
Action: Mouse moved to (924, 532)
Screenshot: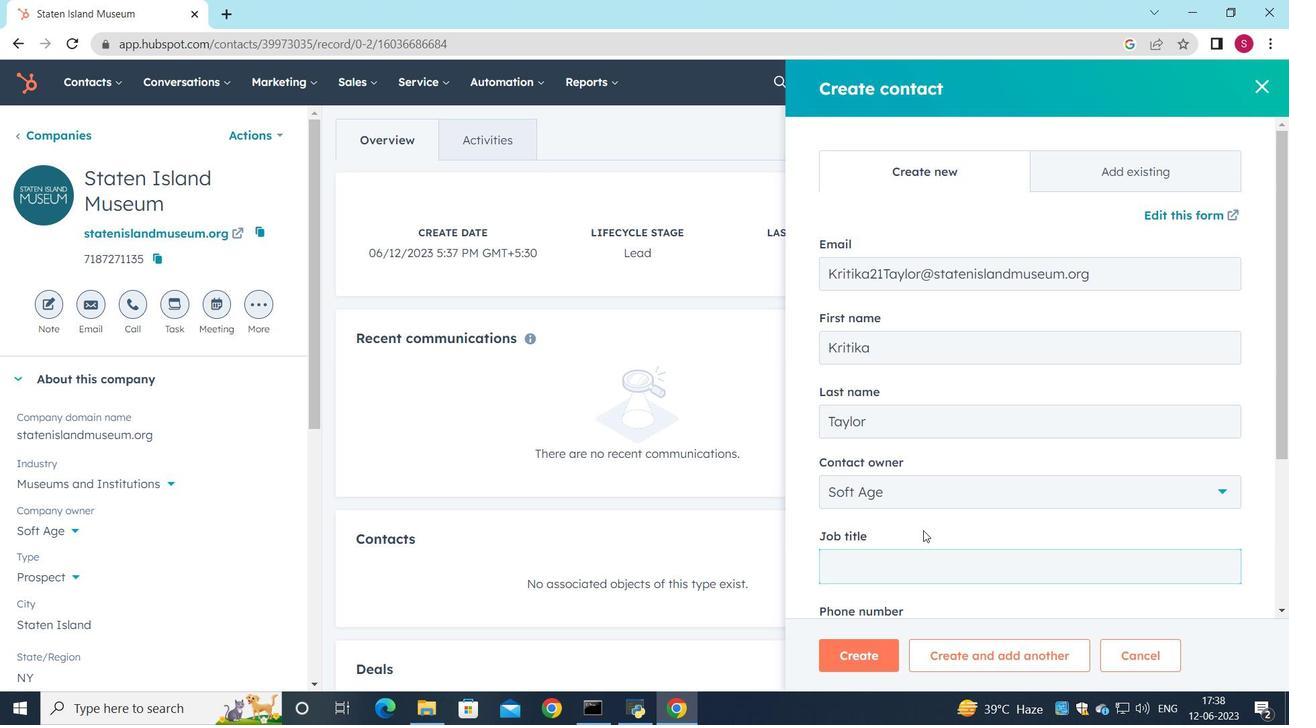 
Action: Mouse scrolled (923, 529) with delta (0, 0)
Screenshot: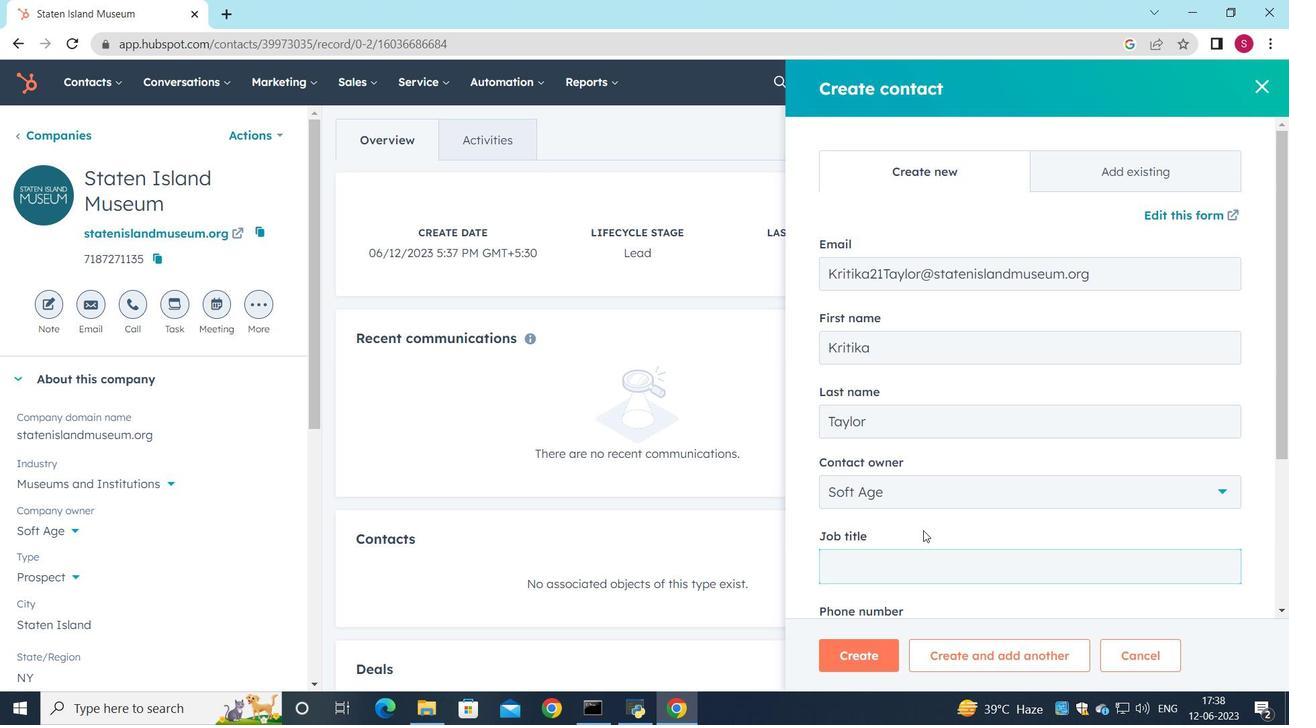 
Action: Mouse moved to (926, 533)
Screenshot: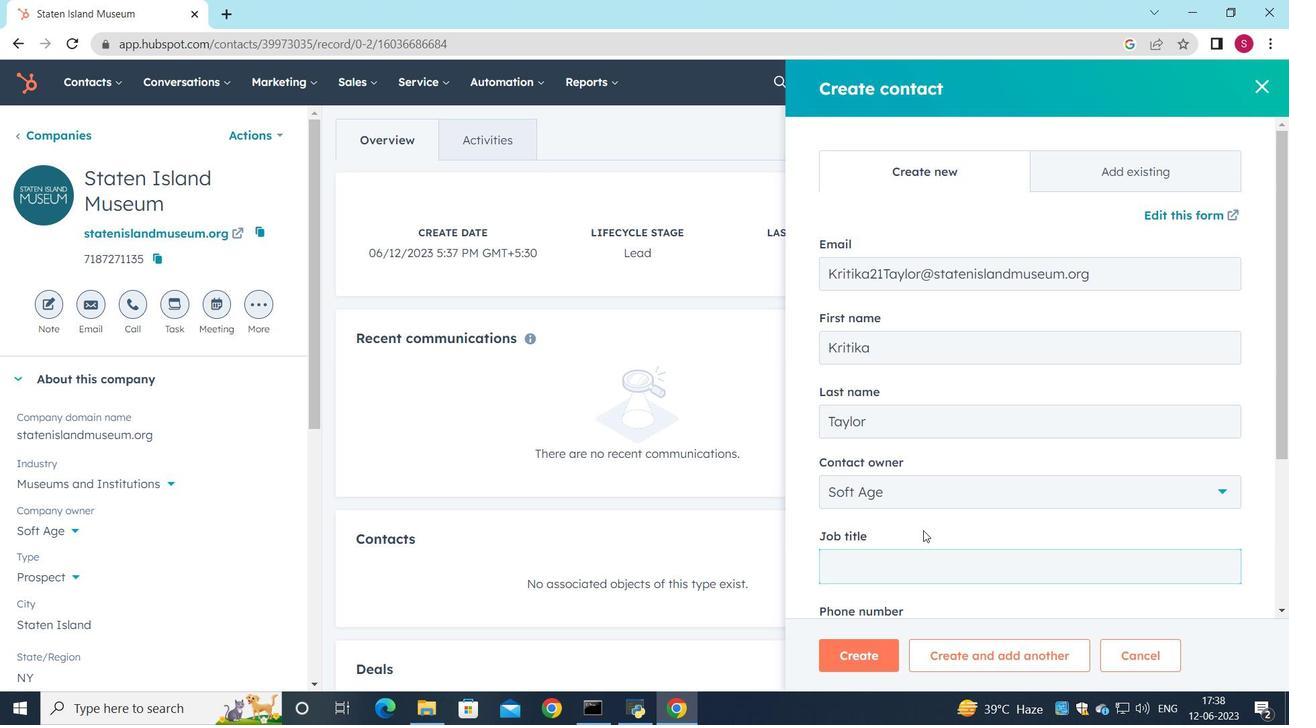 
Action: Mouse scrolled (926, 532) with delta (0, 0)
Screenshot: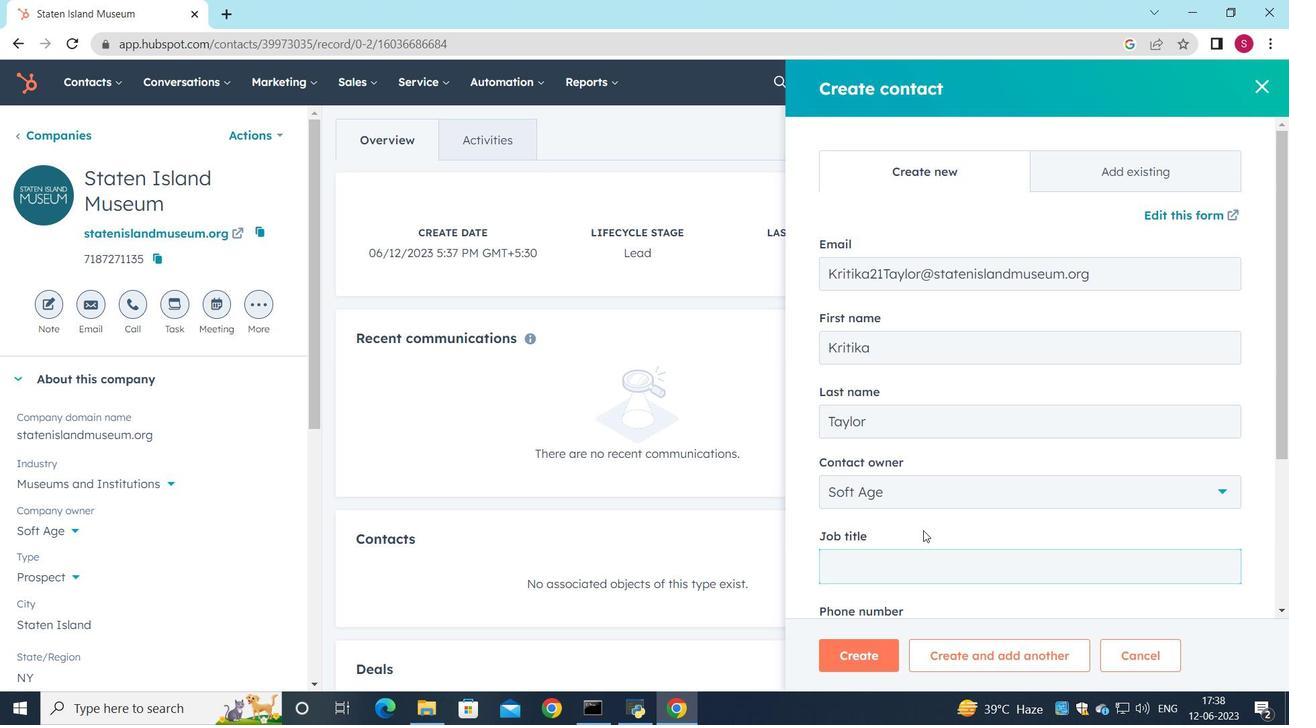 
Action: Mouse moved to (881, 345)
Screenshot: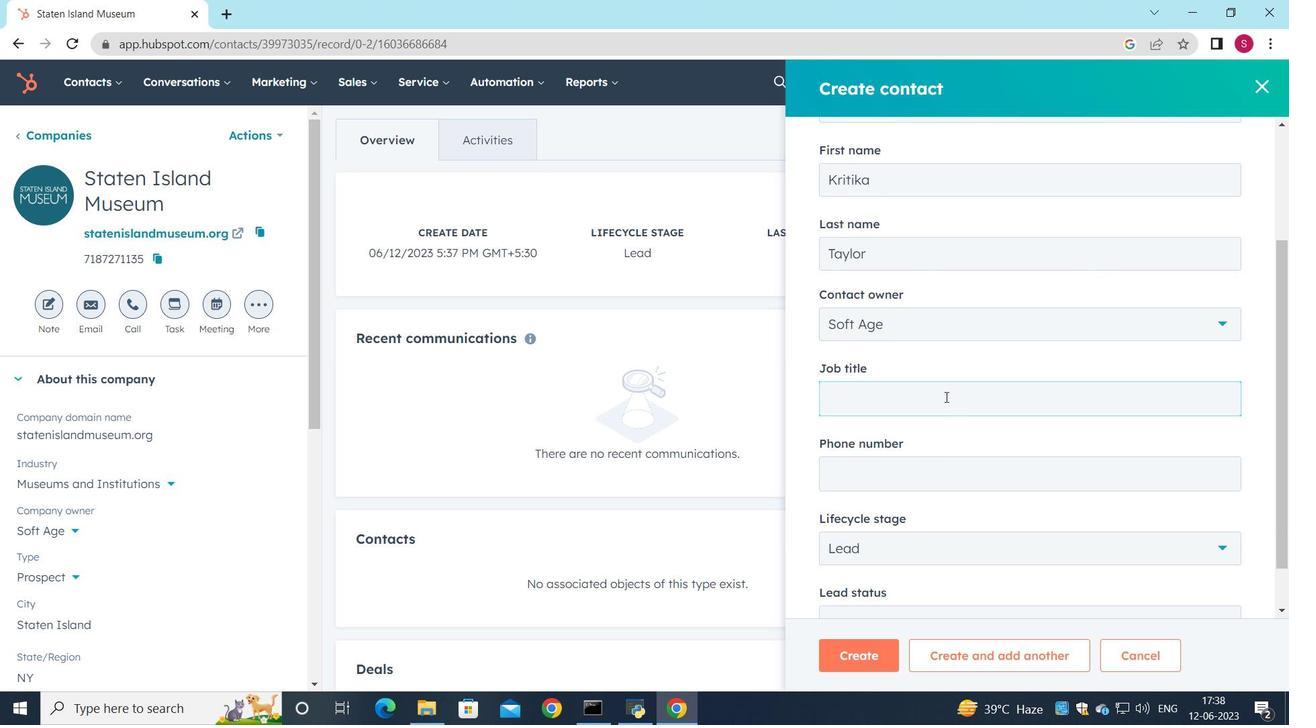 
Action: Key pressed <Key.shift>Marketing<Key.space><Key.shift>X<Key.backspace><Key.shift>Coordinator
Screenshot: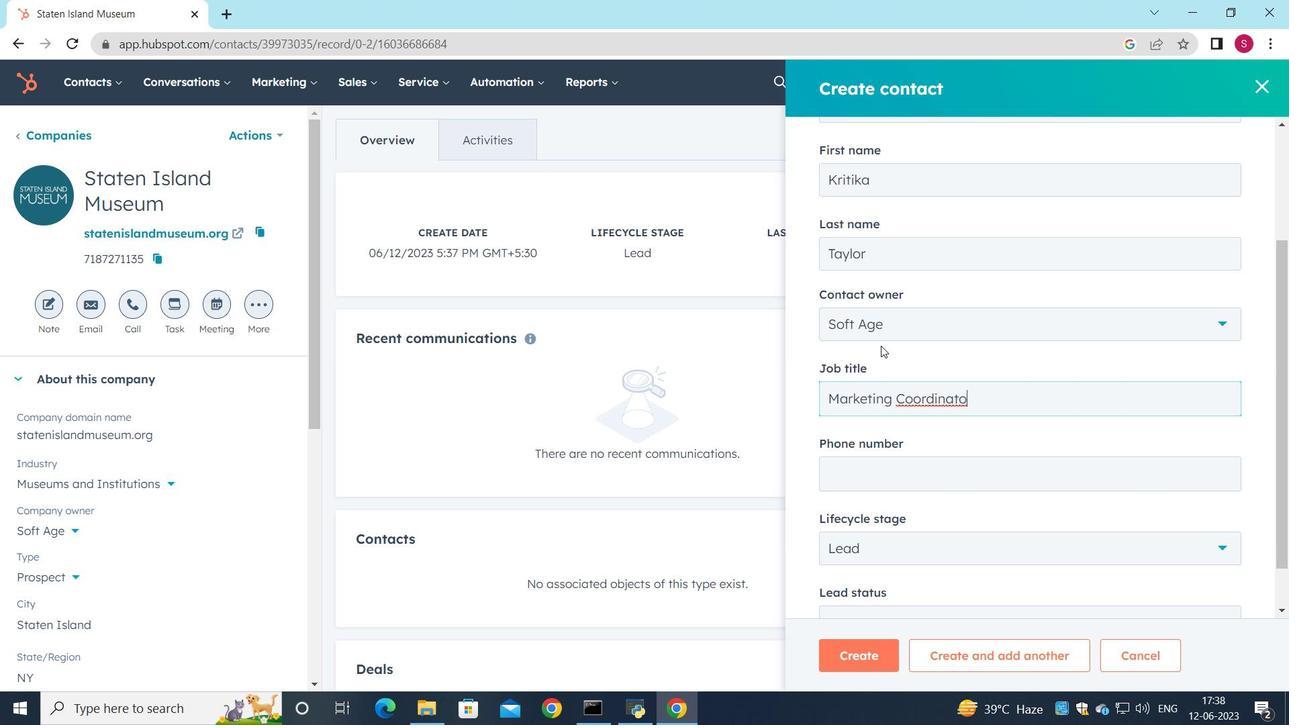 
Action: Mouse moved to (906, 475)
Screenshot: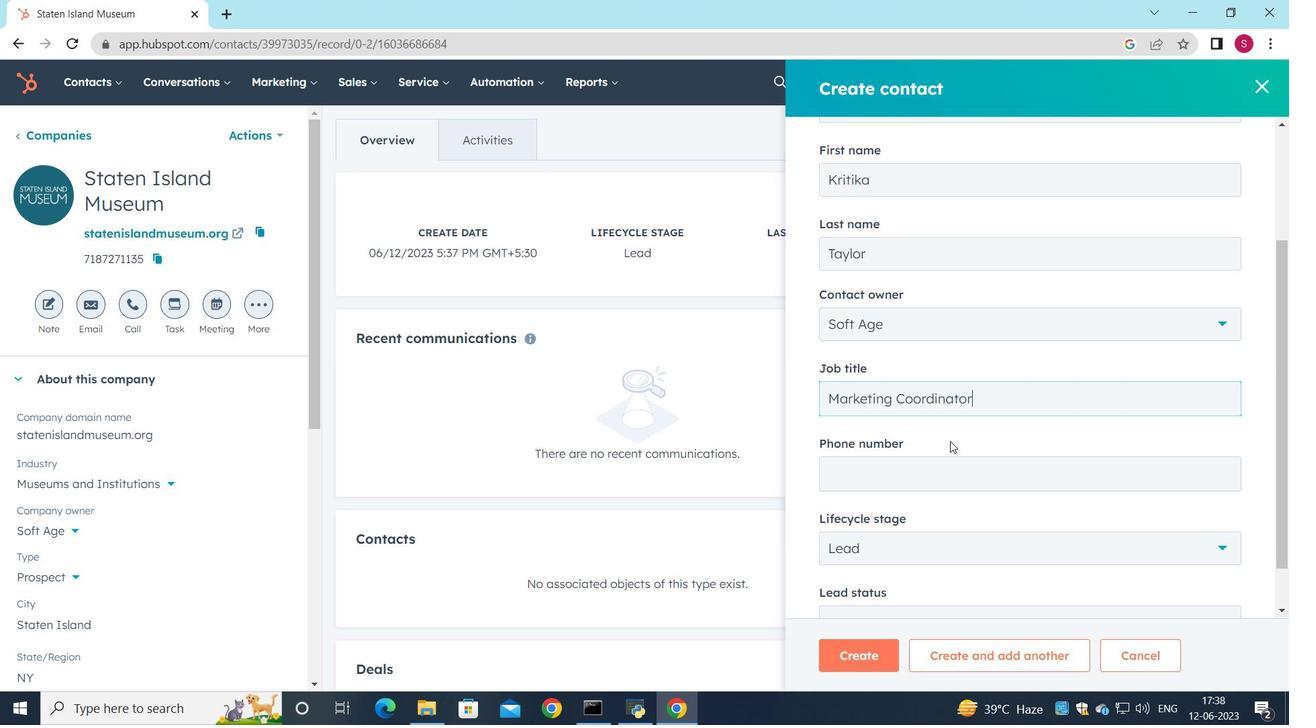 
Action: Mouse pressed left at (906, 475)
Screenshot: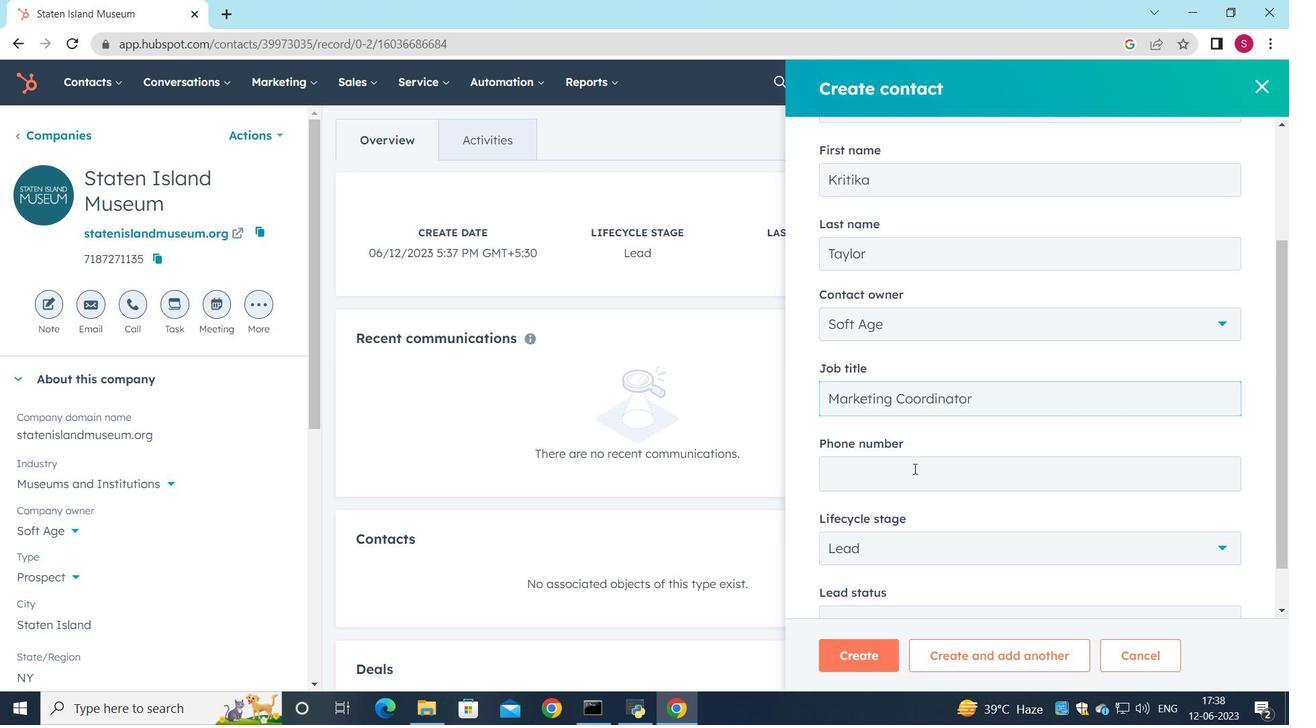 
Action: Key pressed 3055553461
Screenshot: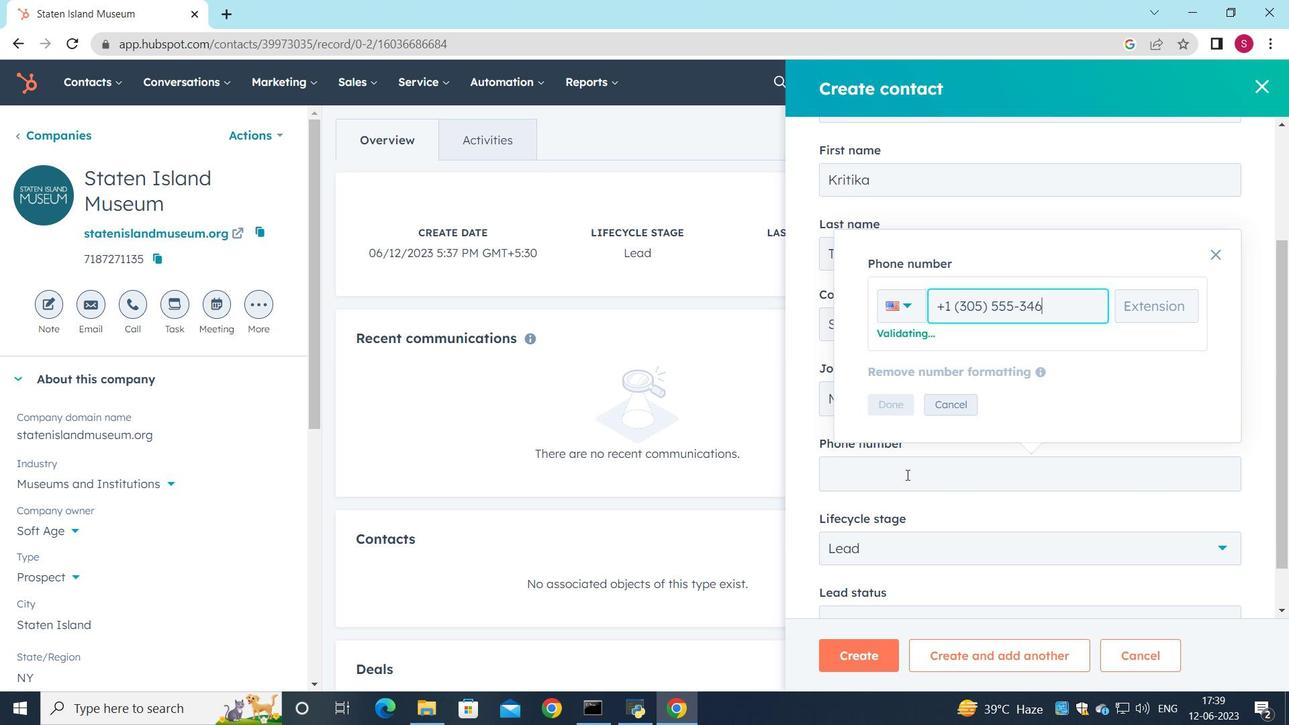 
Action: Mouse moved to (881, 404)
Screenshot: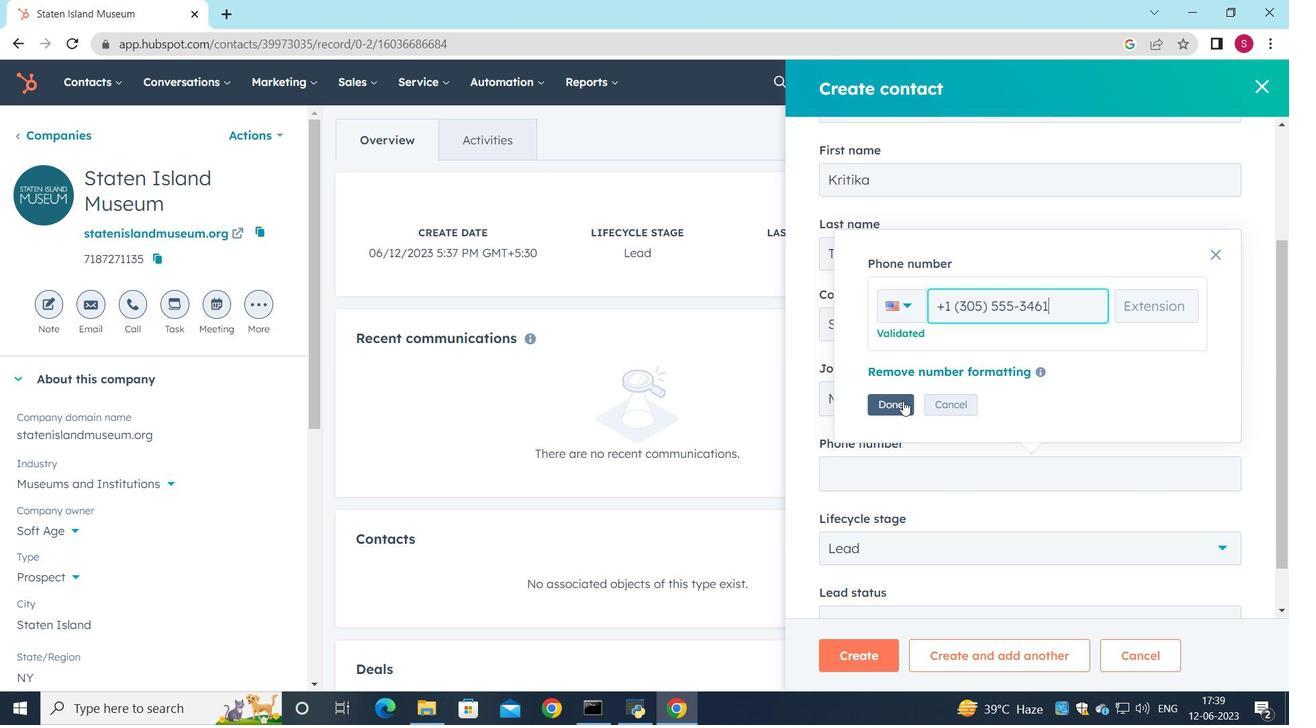 
Action: Mouse pressed left at (881, 404)
Screenshot: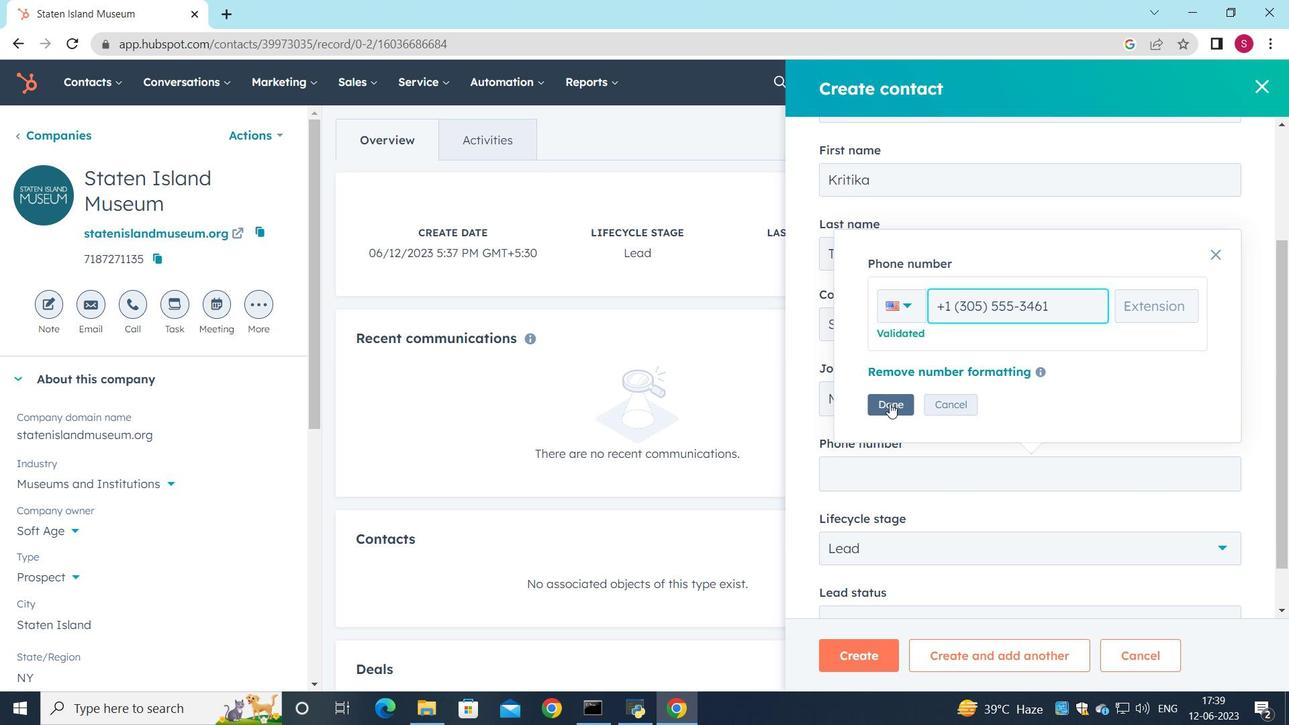 
Action: Mouse moved to (955, 551)
Screenshot: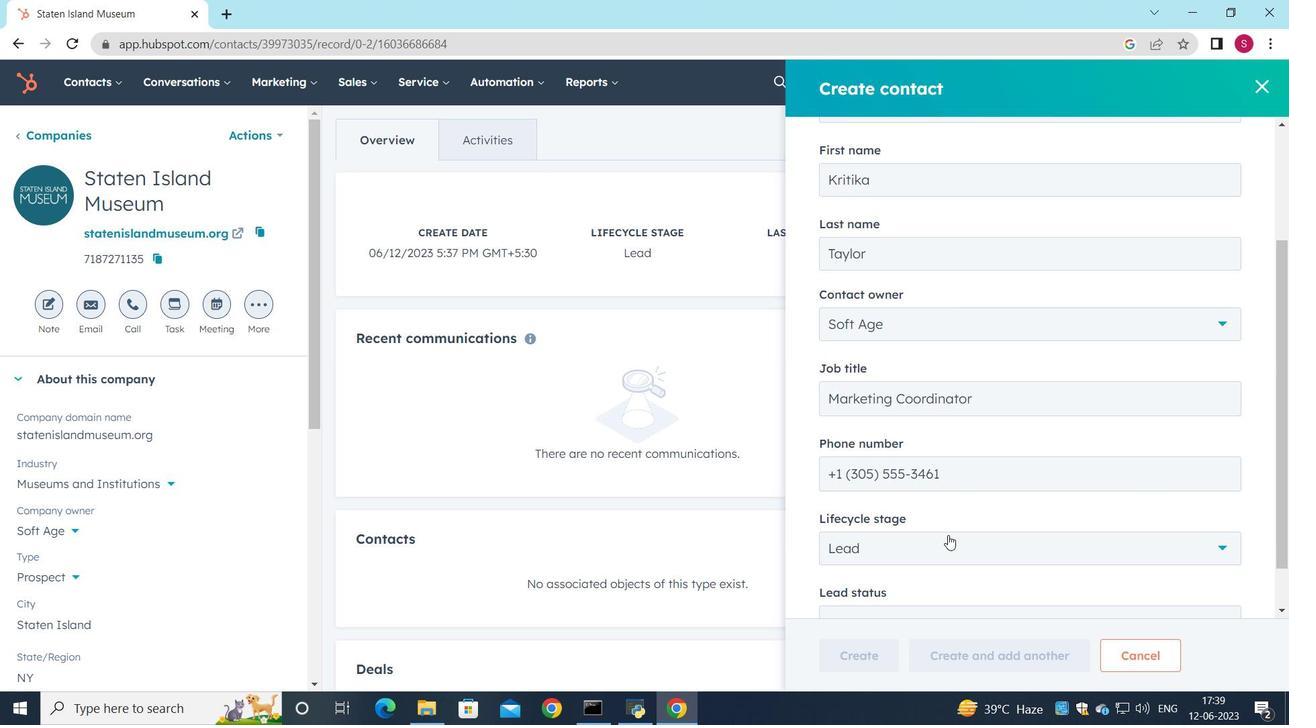
Action: Mouse scrolled (955, 550) with delta (0, 0)
Screenshot: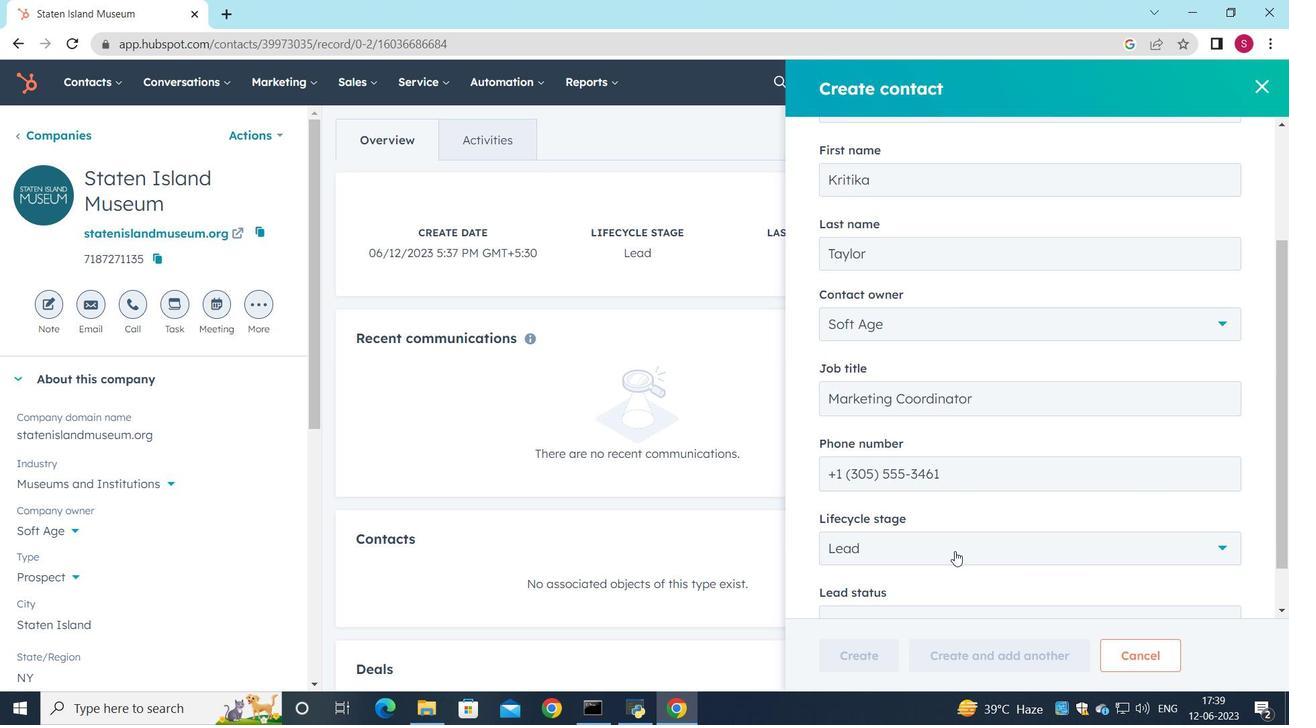 
Action: Mouse moved to (1204, 564)
Screenshot: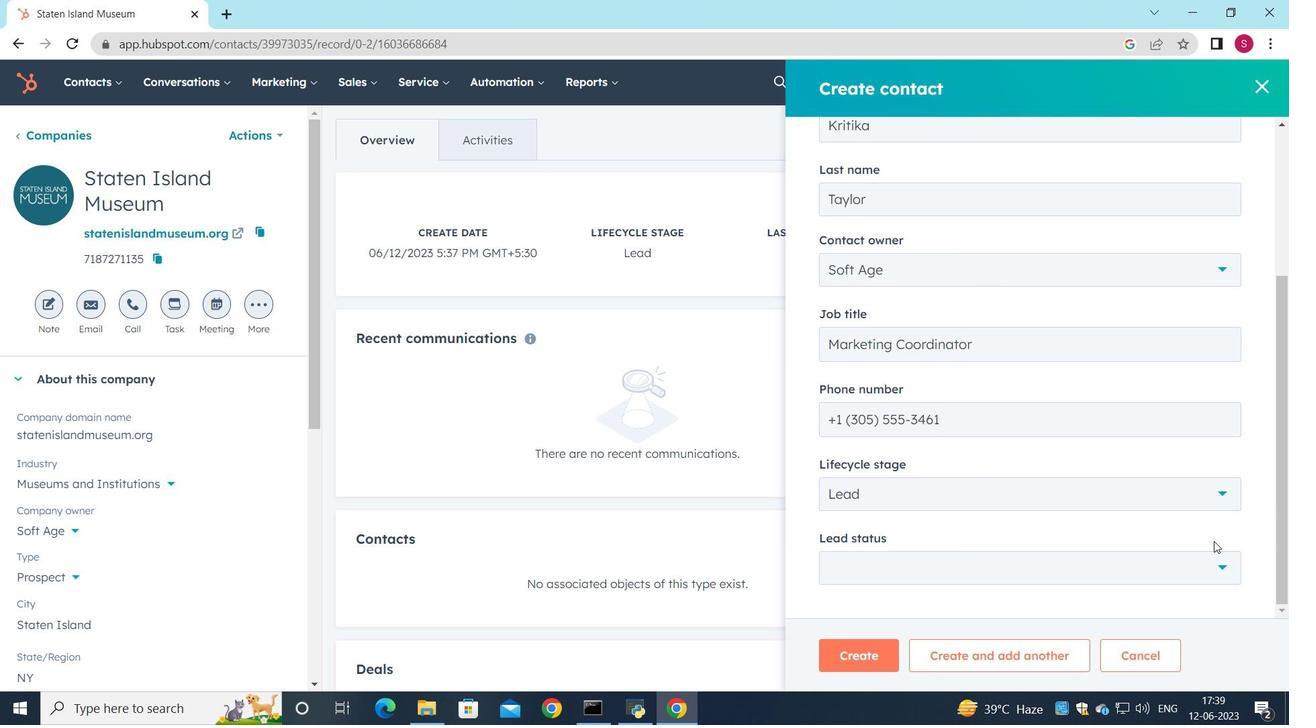 
Action: Mouse pressed left at (1204, 564)
Screenshot: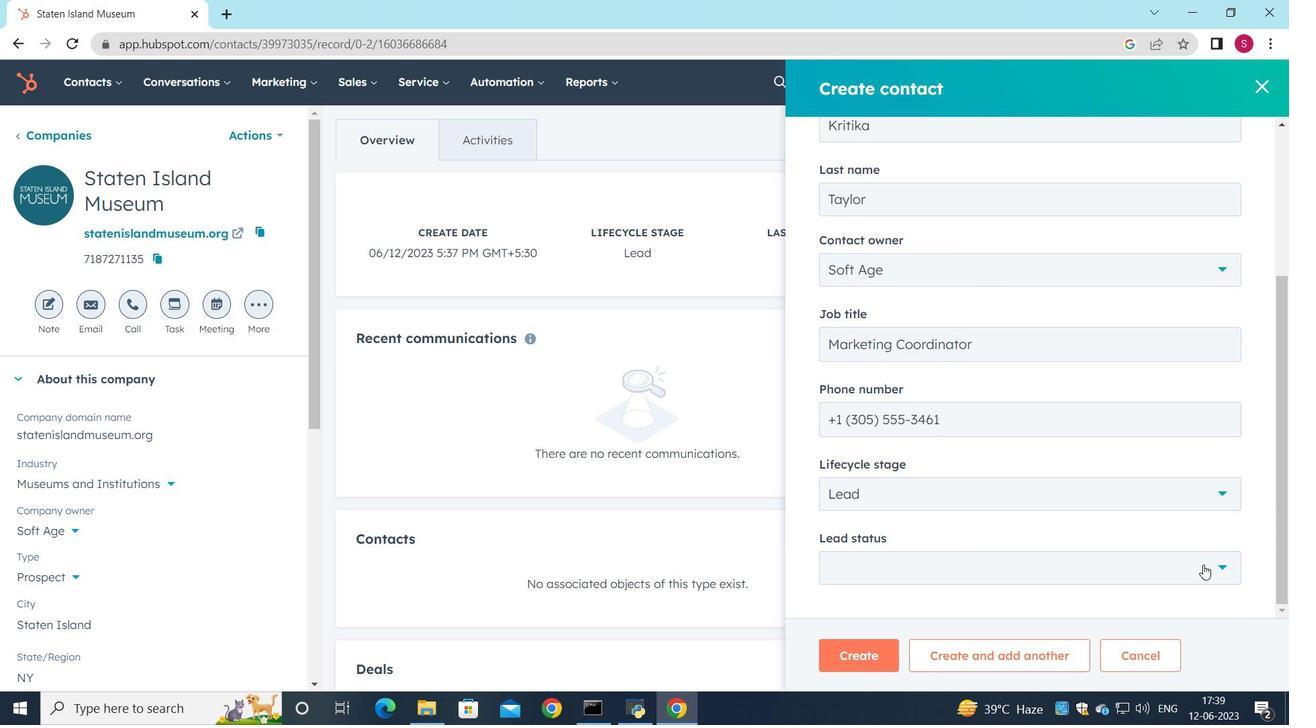 
Action: Mouse moved to (905, 477)
Screenshot: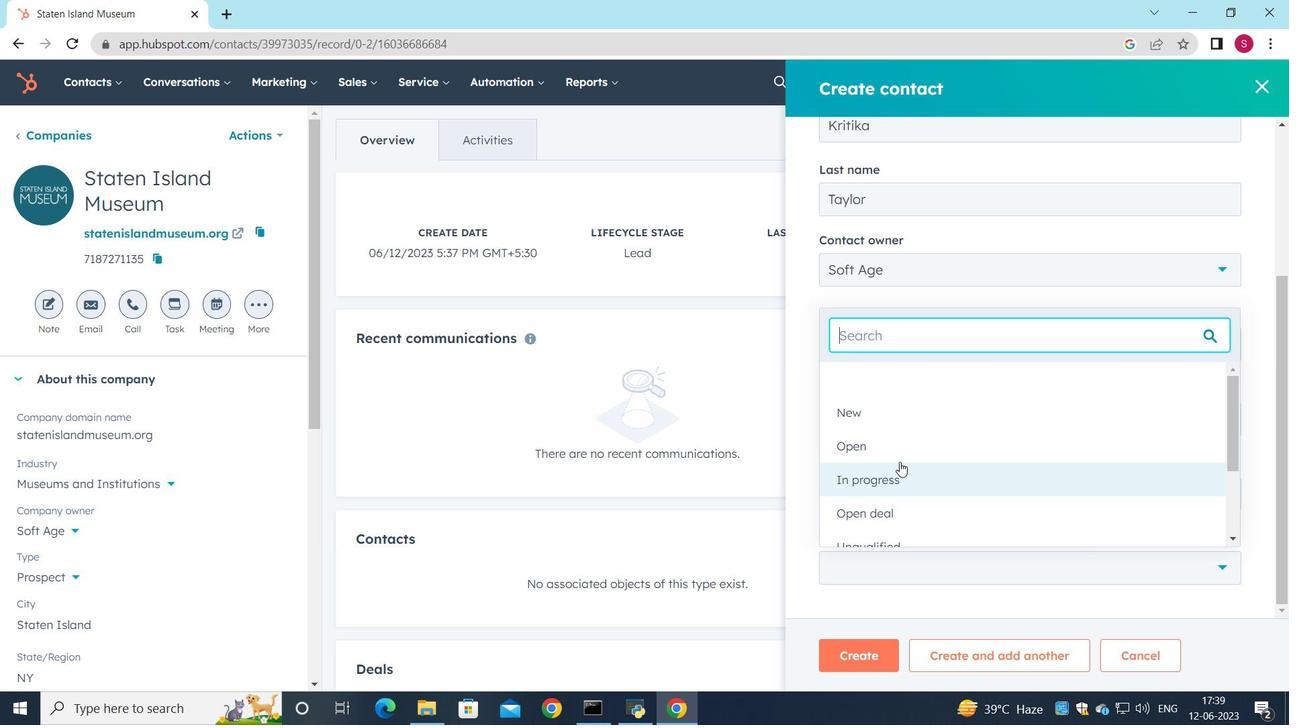 
Action: Mouse pressed left at (905, 477)
Screenshot: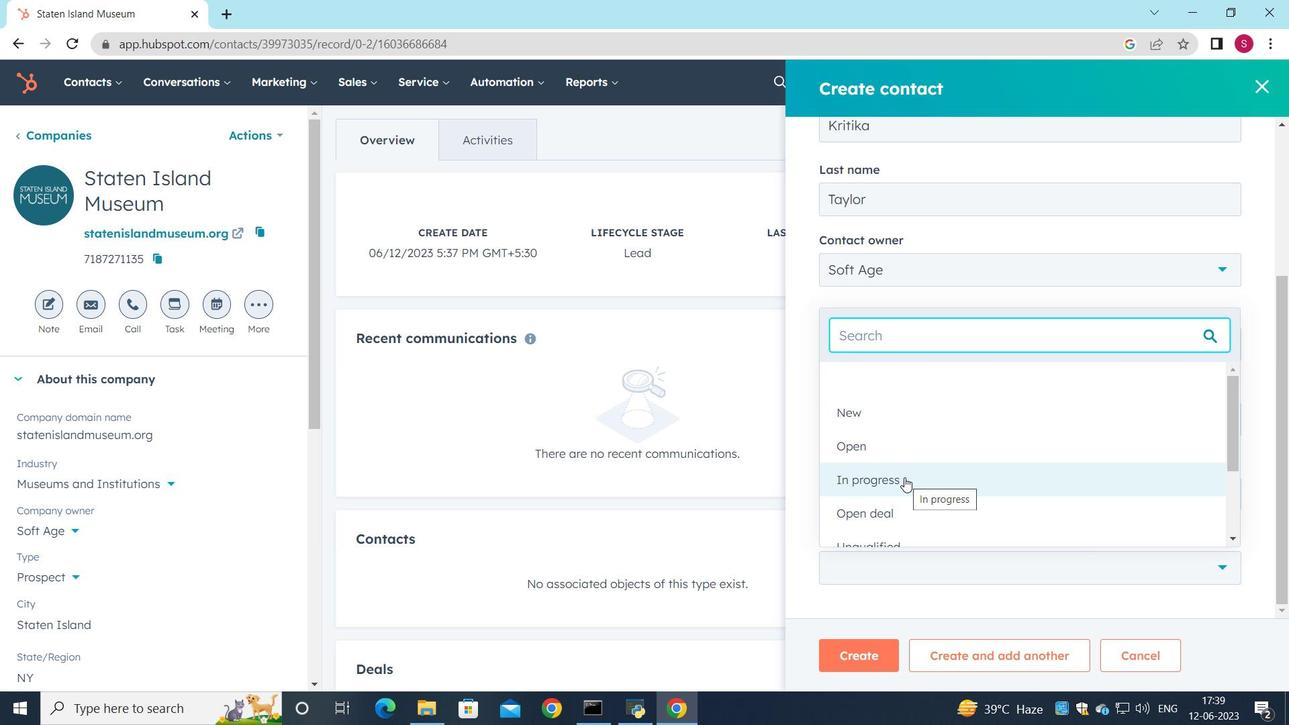 
Action: Mouse moved to (855, 657)
Screenshot: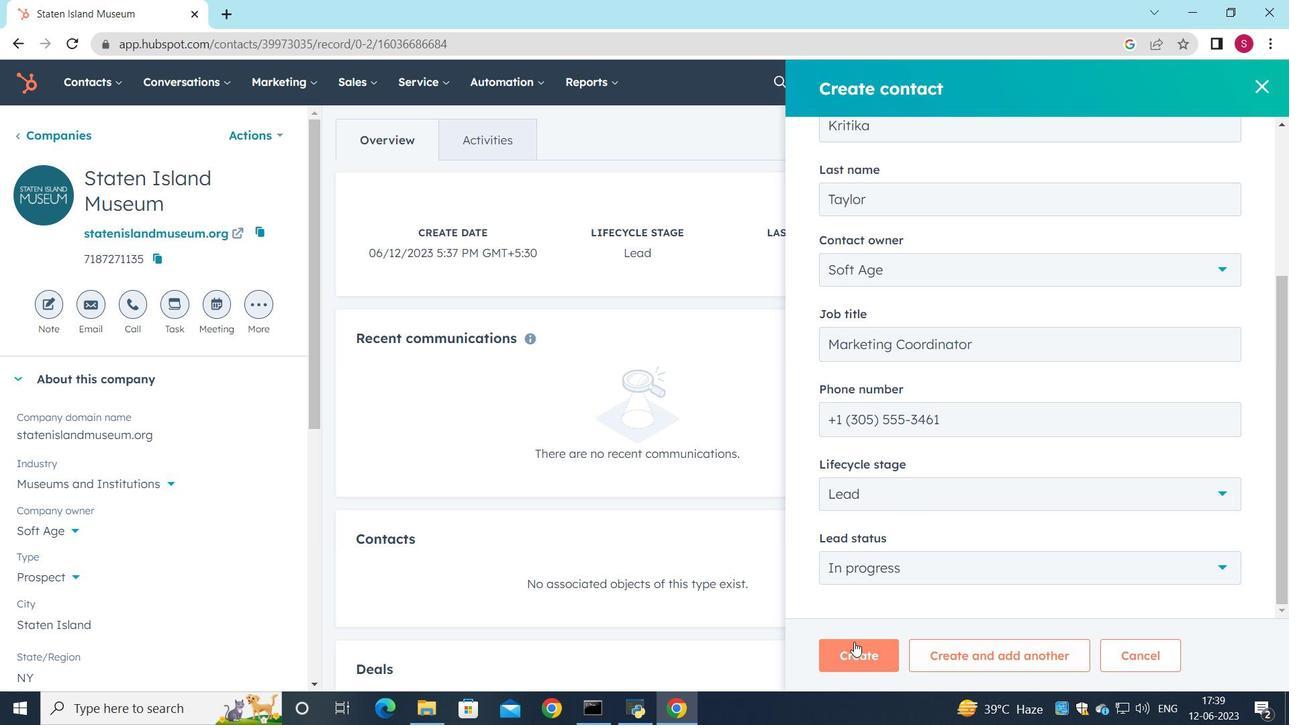 
Action: Mouse pressed left at (855, 657)
Screenshot: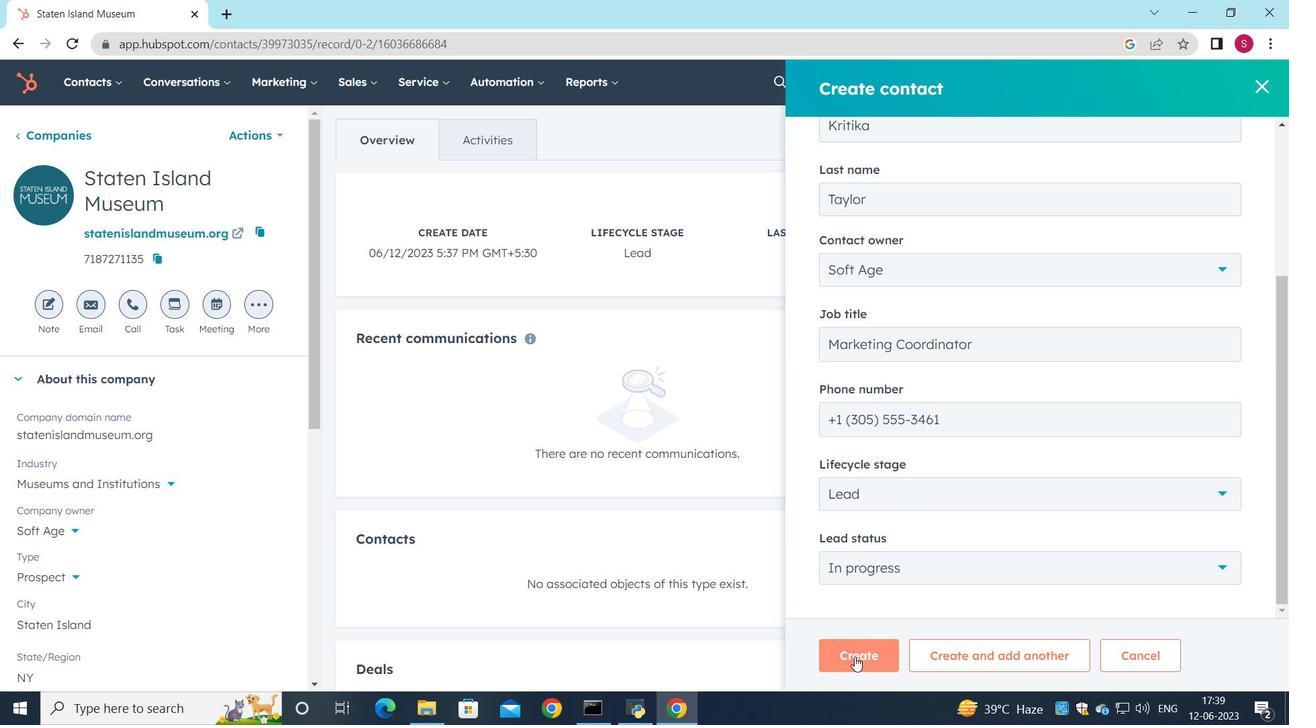 
Action: Mouse moved to (737, 474)
Screenshot: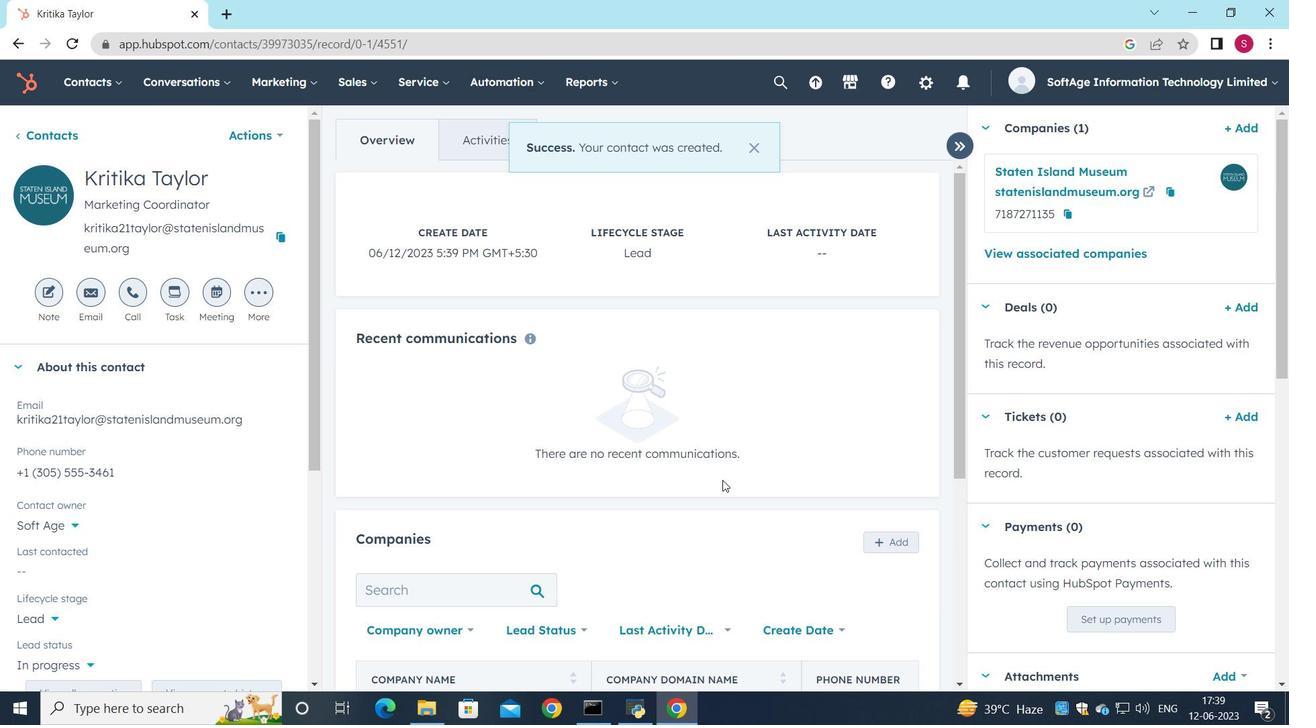 
Action: Mouse scrolled (737, 473) with delta (0, 0)
Screenshot: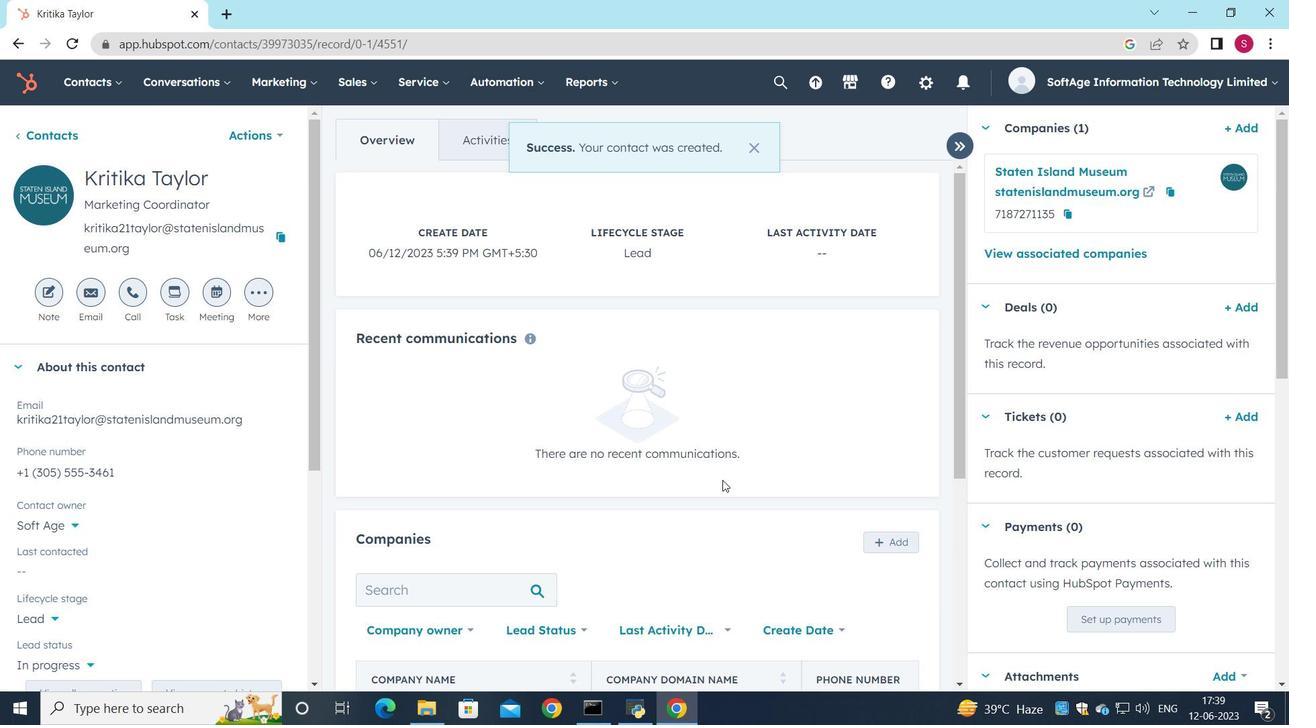 
Action: Mouse scrolled (737, 473) with delta (0, 0)
Screenshot: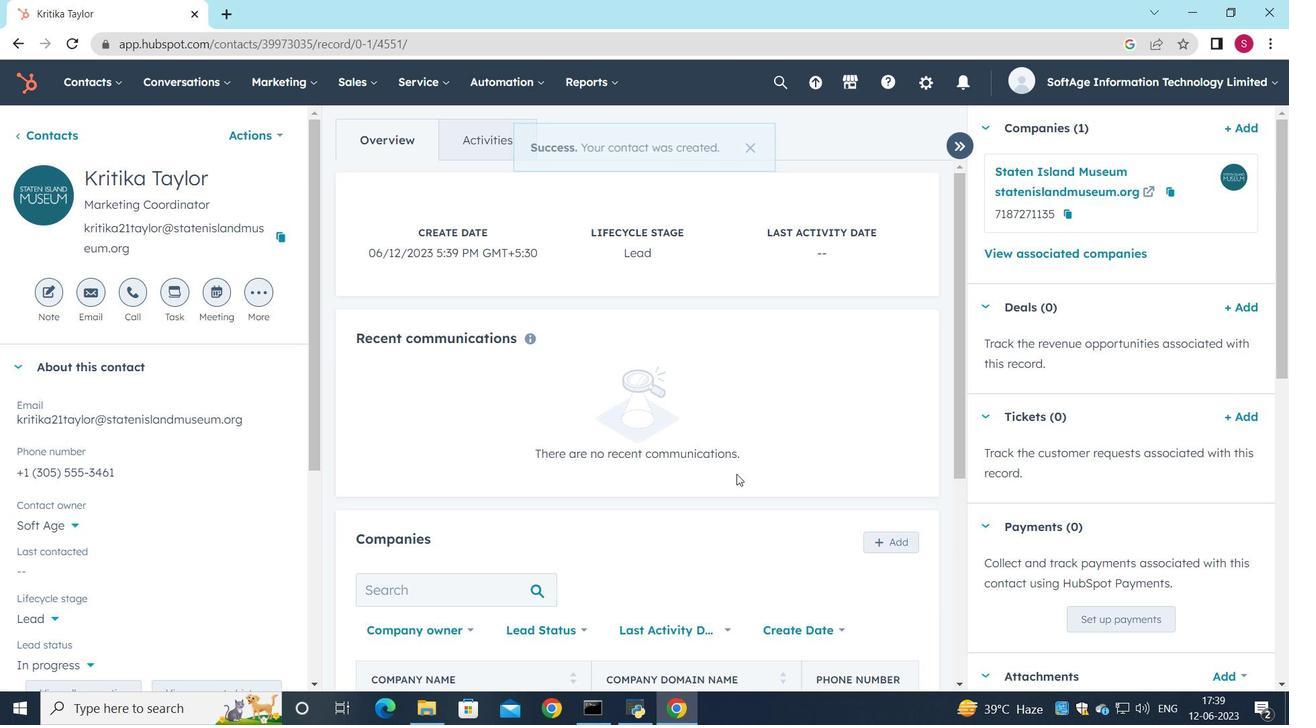
Action: Mouse scrolled (737, 473) with delta (0, 0)
Screenshot: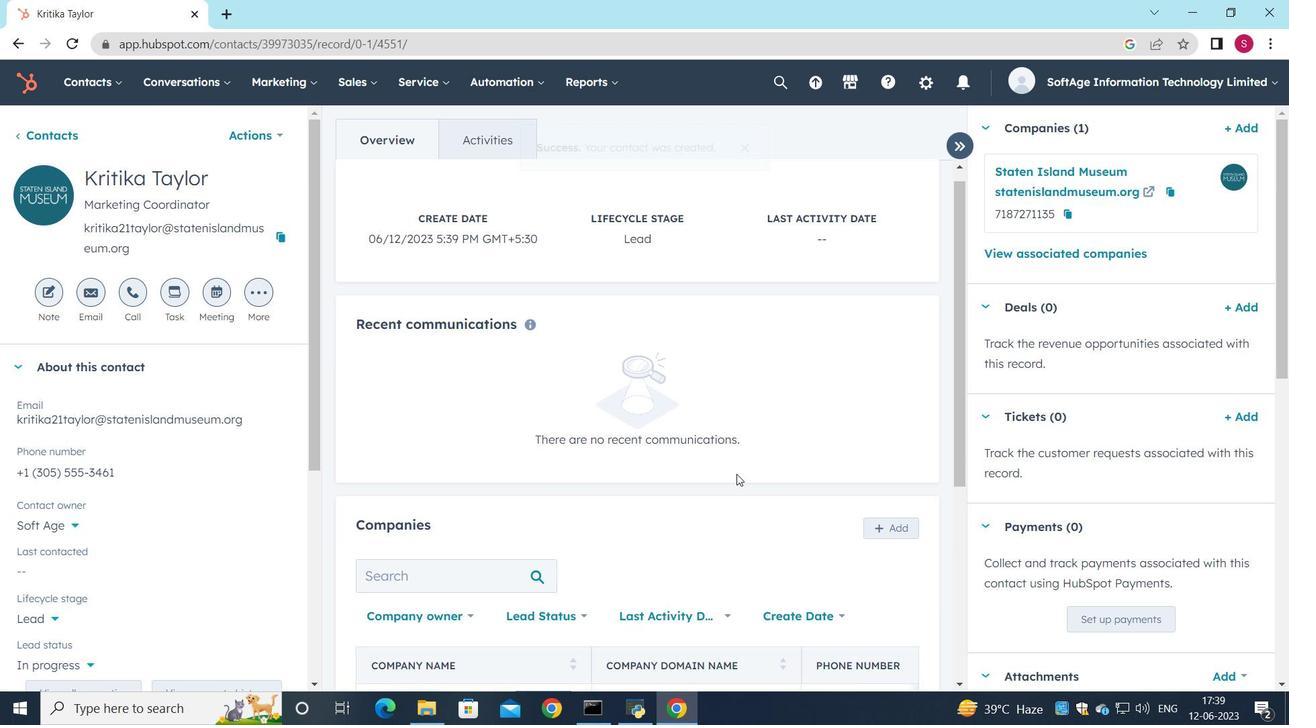 
